 Task: Find connections with filter location Al Jīzah with filter topic #digitalnomadwith filter profile language French with filter current company Rotork with filter school Himachal Pradesh University , Shimla with filter industry Computer and Network Security with filter service category Corporate Events with filter keywords title Copywriter
Action: Mouse moved to (495, 69)
Screenshot: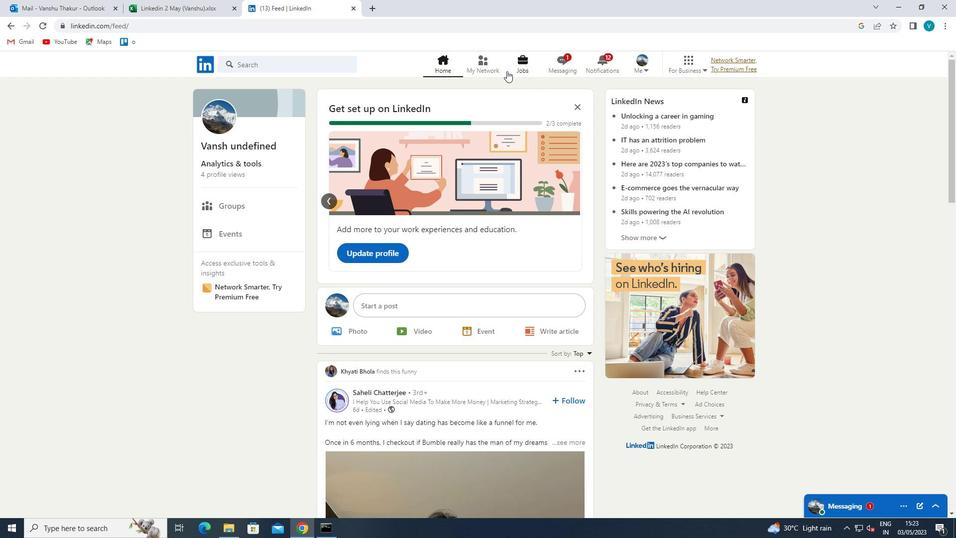 
Action: Mouse pressed left at (495, 69)
Screenshot: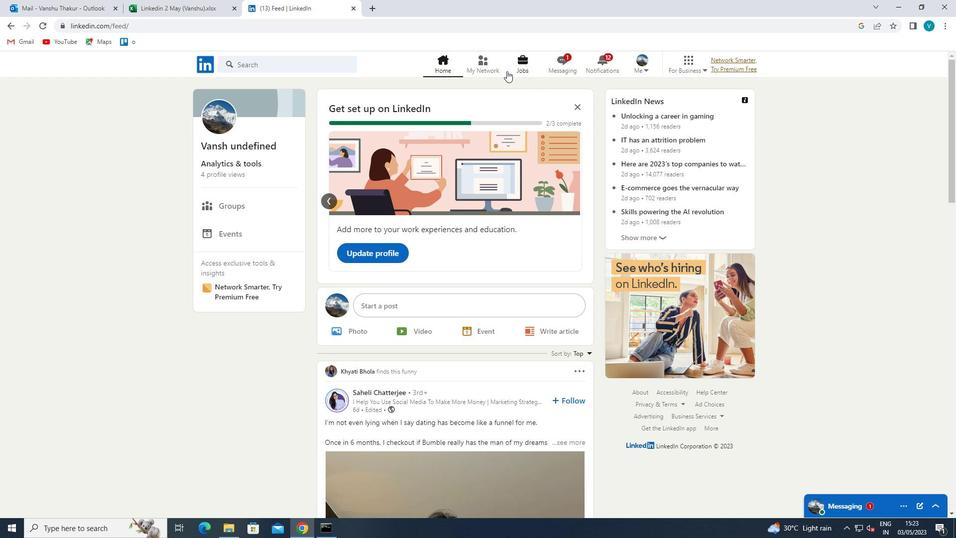 
Action: Mouse moved to (296, 125)
Screenshot: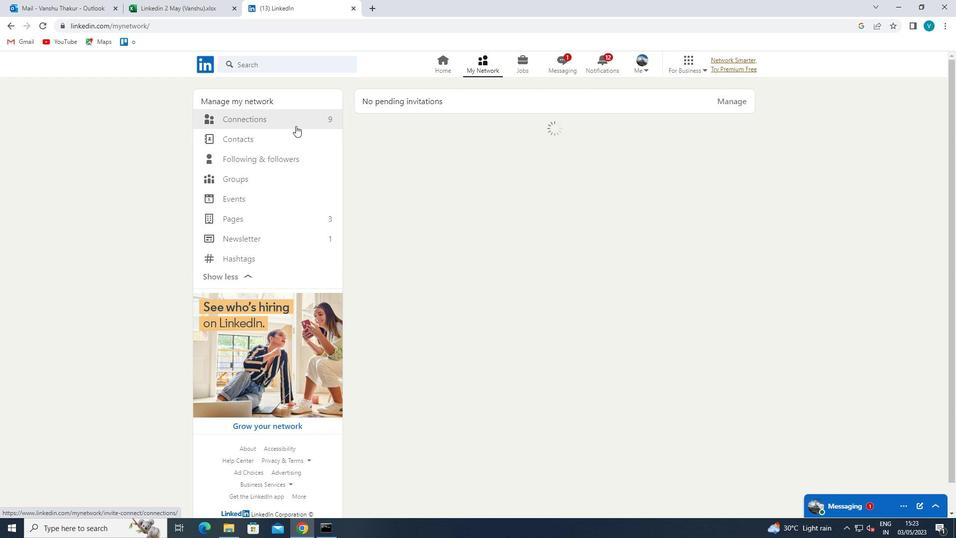 
Action: Mouse pressed left at (296, 125)
Screenshot: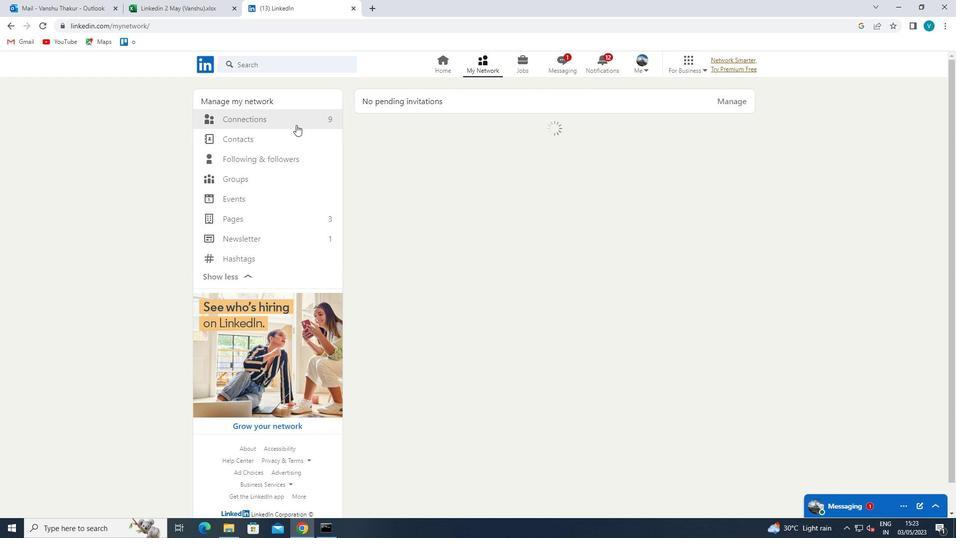 
Action: Mouse moved to (285, 119)
Screenshot: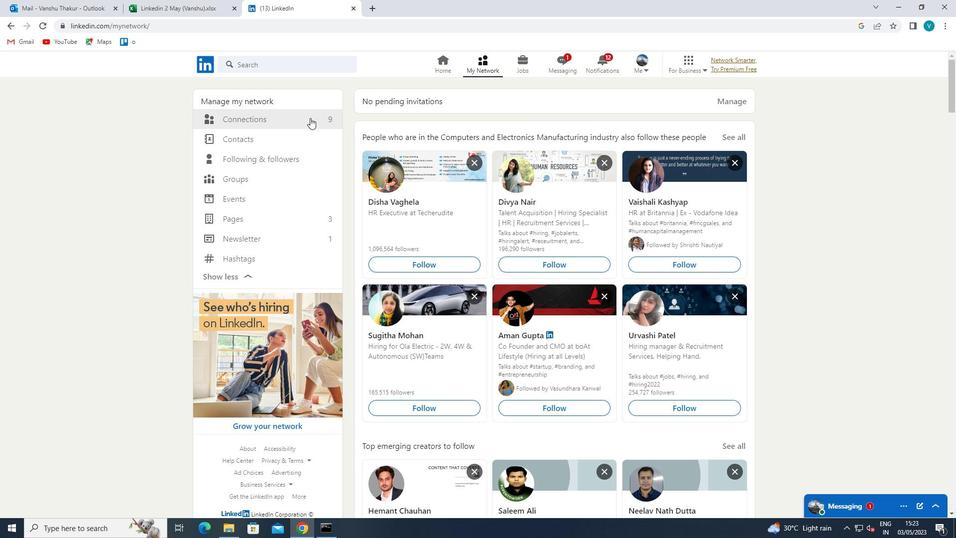 
Action: Mouse pressed left at (285, 119)
Screenshot: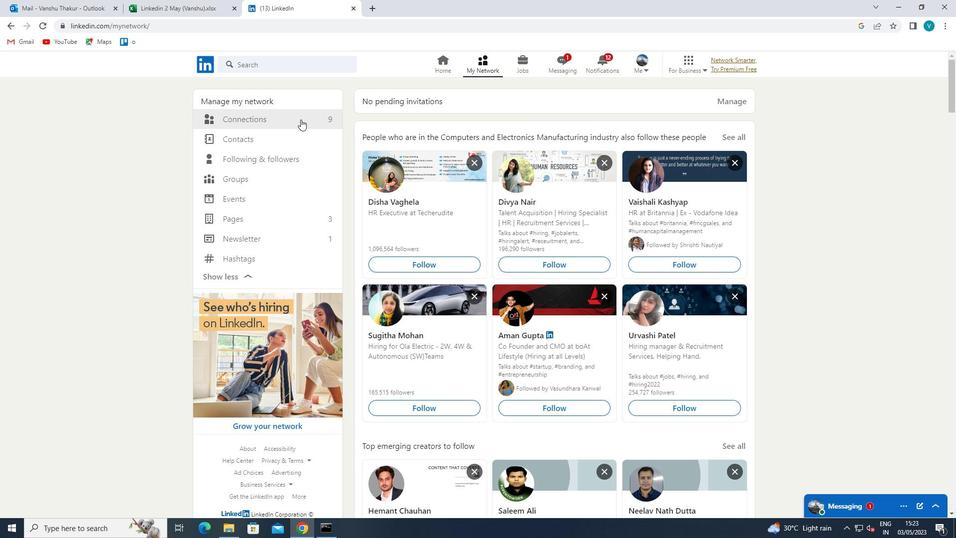 
Action: Mouse moved to (554, 126)
Screenshot: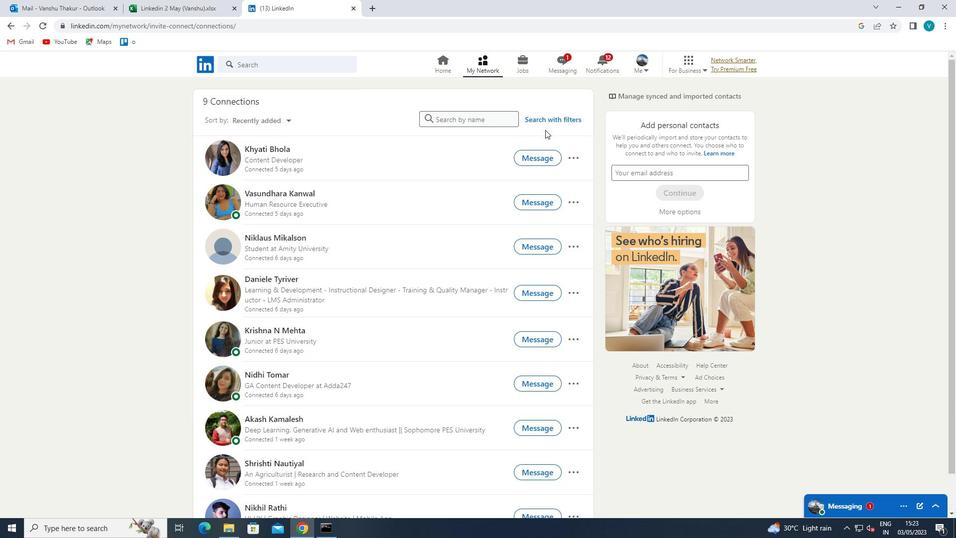 
Action: Mouse pressed left at (554, 126)
Screenshot: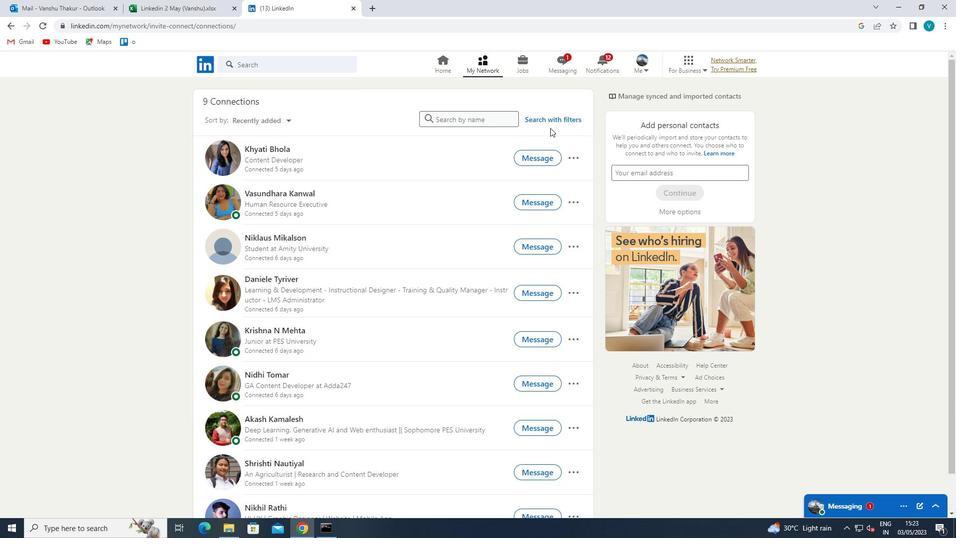 
Action: Mouse moved to (558, 124)
Screenshot: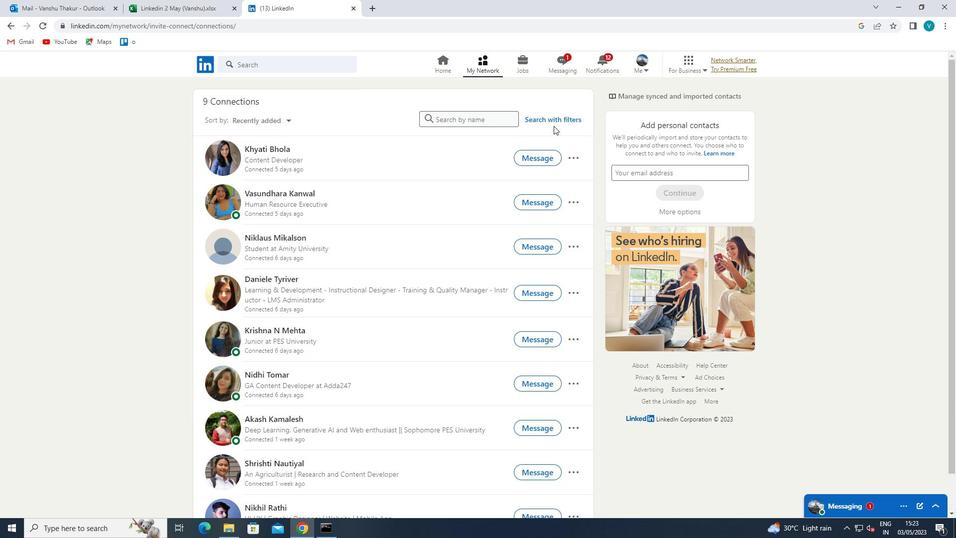 
Action: Mouse pressed left at (558, 124)
Screenshot: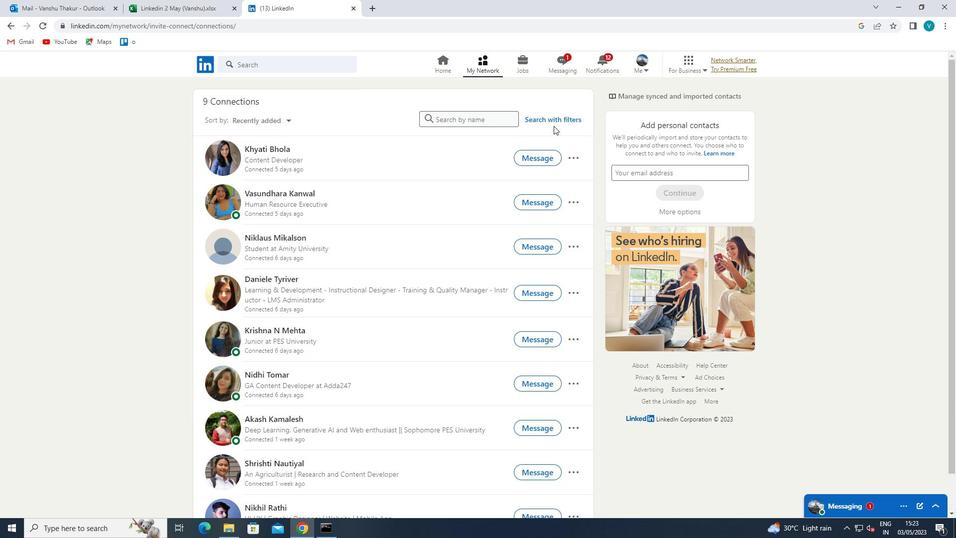 
Action: Mouse moved to (484, 96)
Screenshot: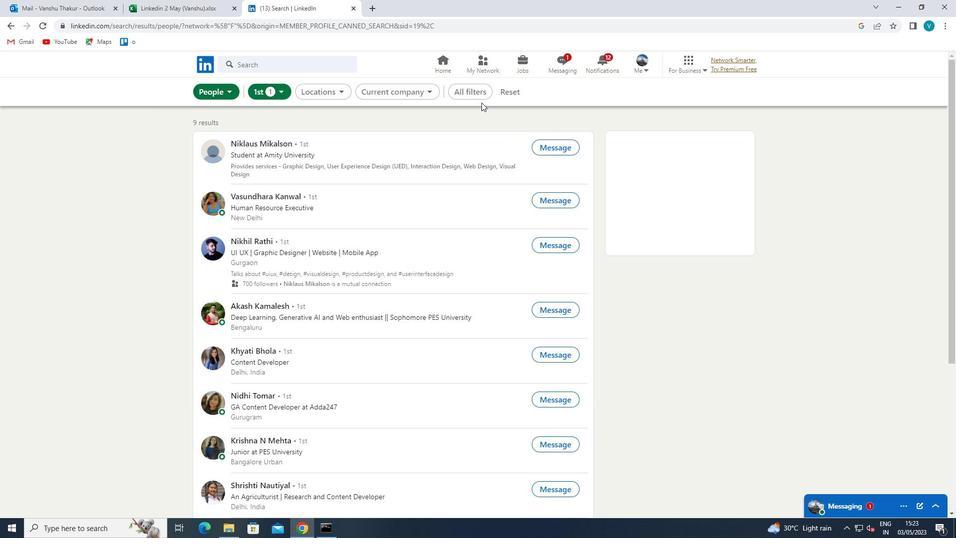 
Action: Mouse pressed left at (484, 96)
Screenshot: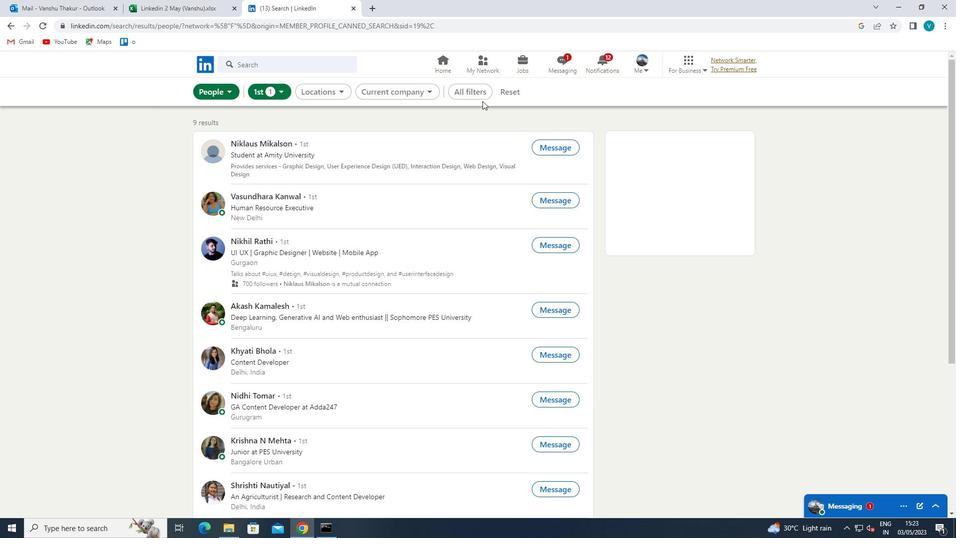 
Action: Mouse moved to (481, 95)
Screenshot: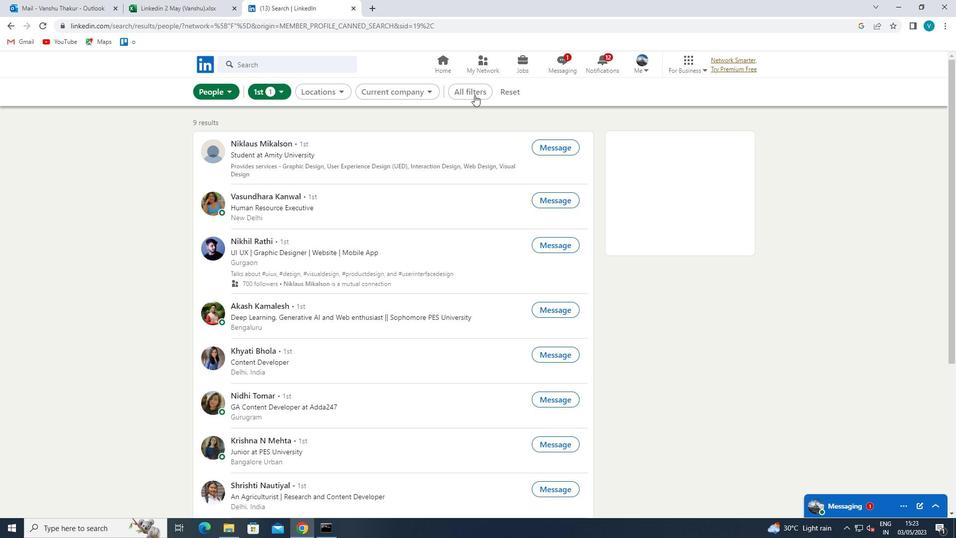
Action: Mouse pressed left at (481, 95)
Screenshot: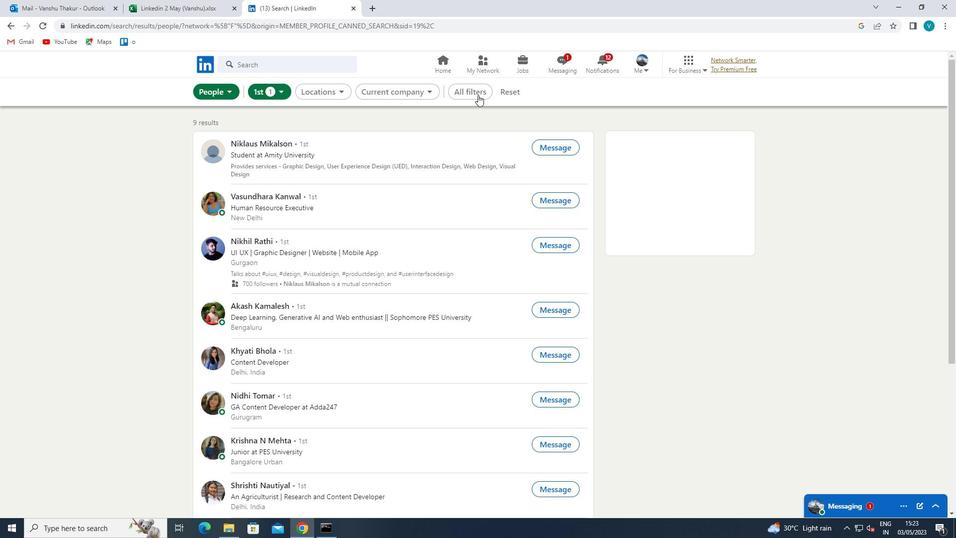
Action: Mouse moved to (484, 93)
Screenshot: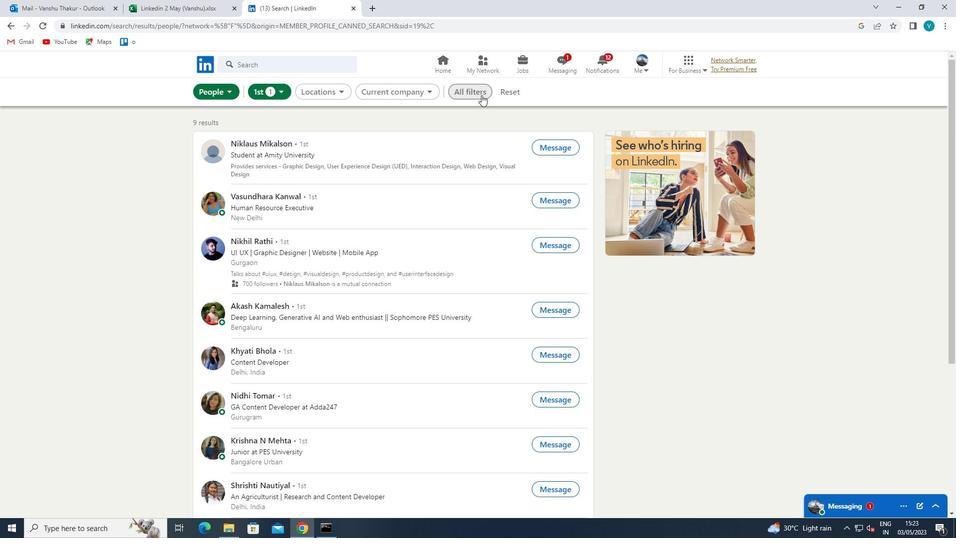 
Action: Mouse pressed left at (484, 93)
Screenshot: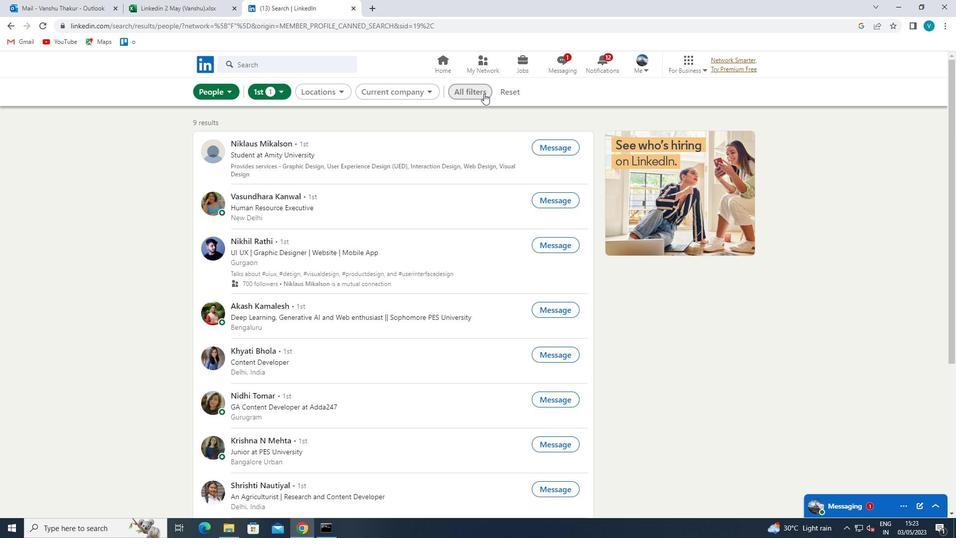 
Action: Mouse moved to (810, 229)
Screenshot: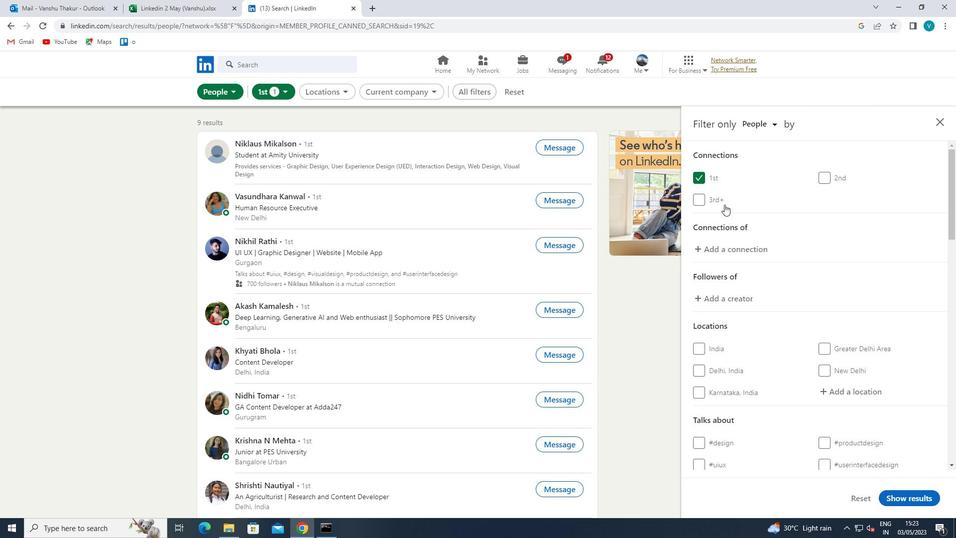 
Action: Mouse scrolled (810, 229) with delta (0, 0)
Screenshot: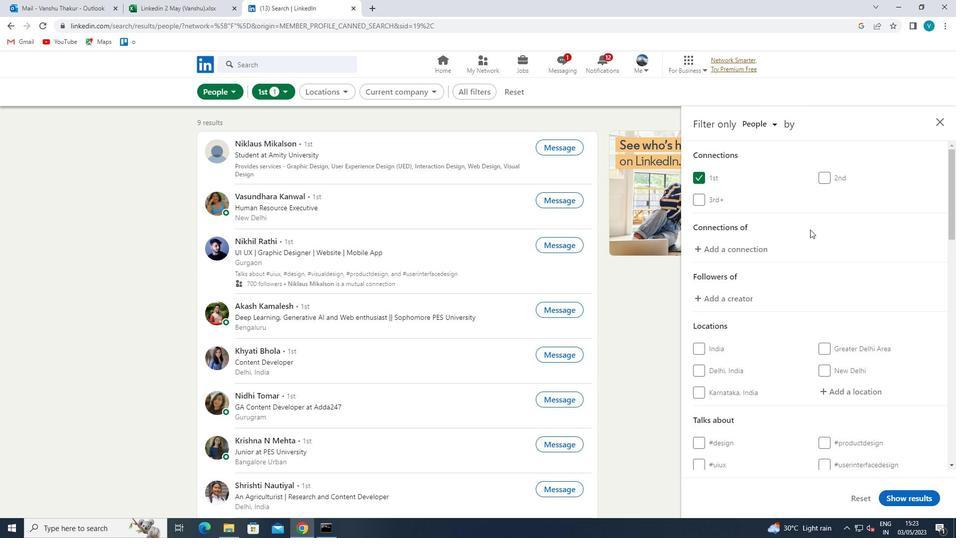 
Action: Mouse moved to (865, 343)
Screenshot: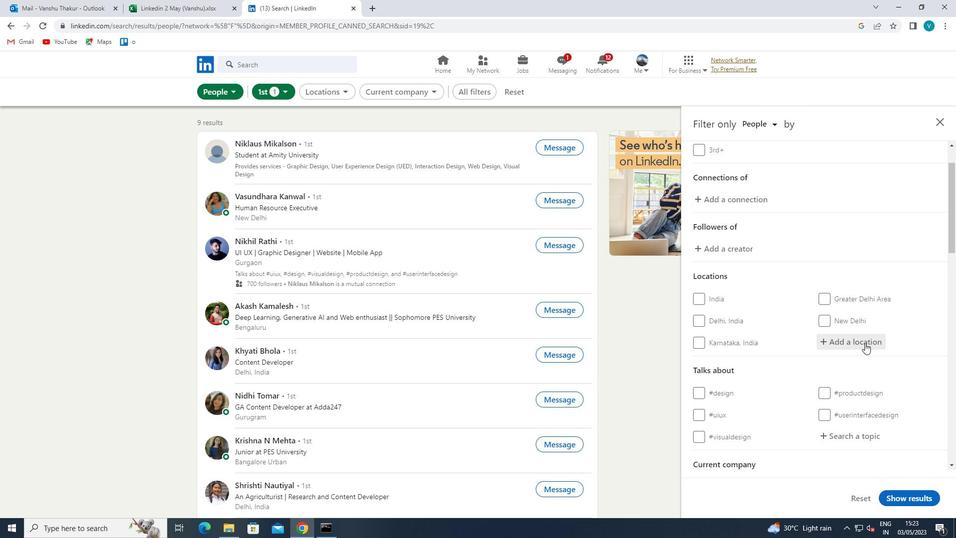 
Action: Mouse pressed left at (865, 343)
Screenshot: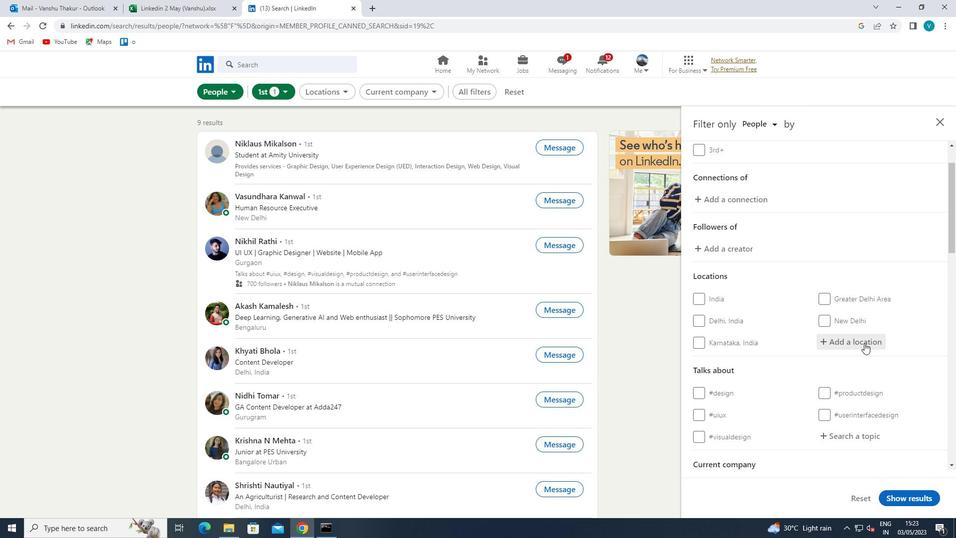 
Action: Mouse moved to (661, 465)
Screenshot: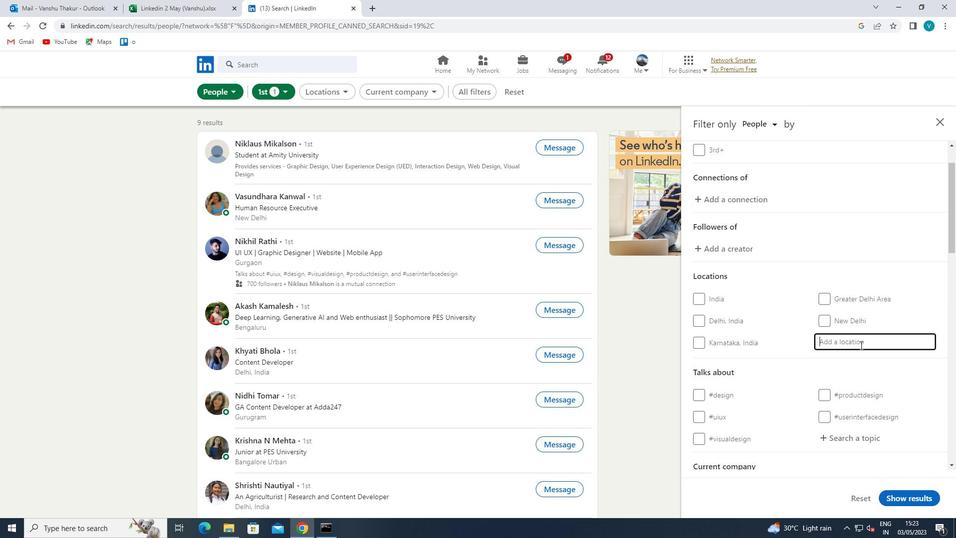
Action: Key pressed <Key.shift>AL<Key.space><Key.shift>JIZAH
Screenshot: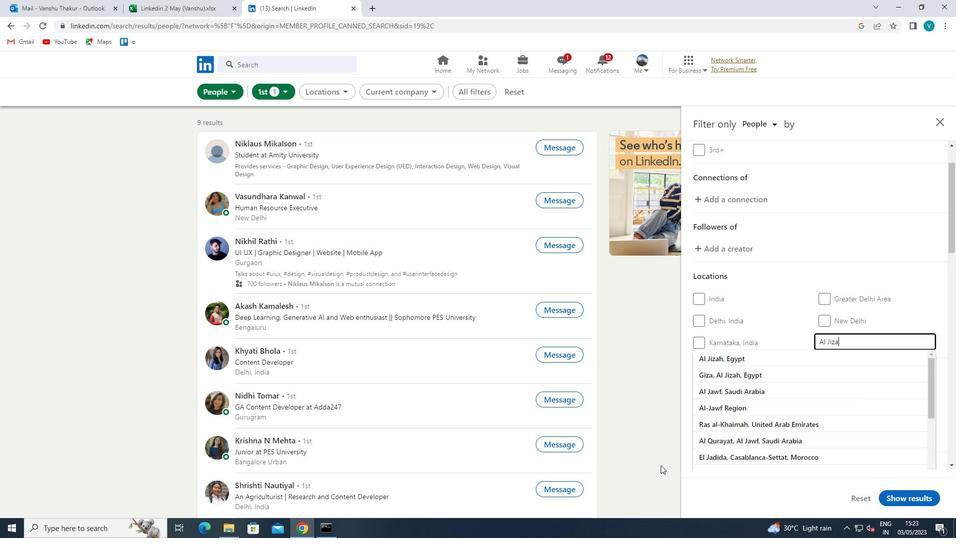 
Action: Mouse moved to (768, 357)
Screenshot: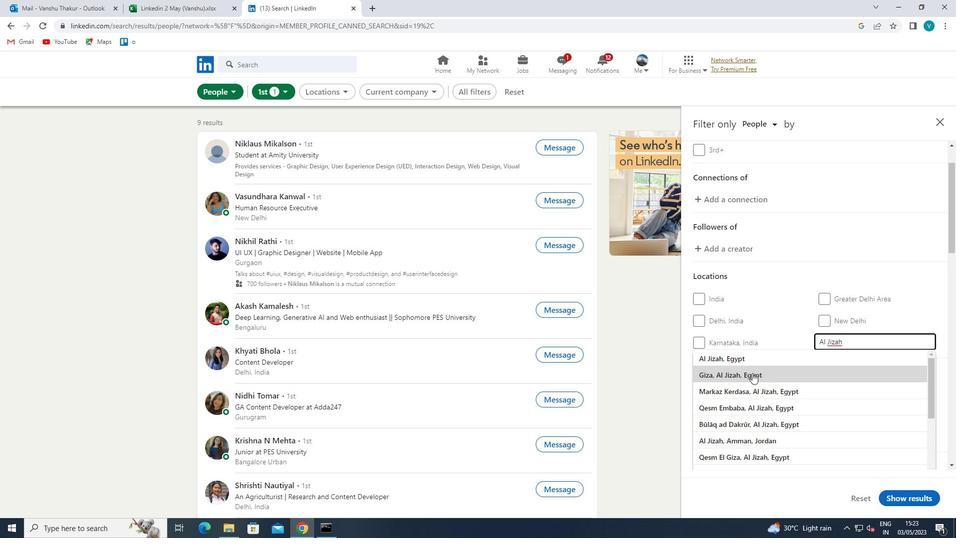 
Action: Mouse pressed left at (768, 357)
Screenshot: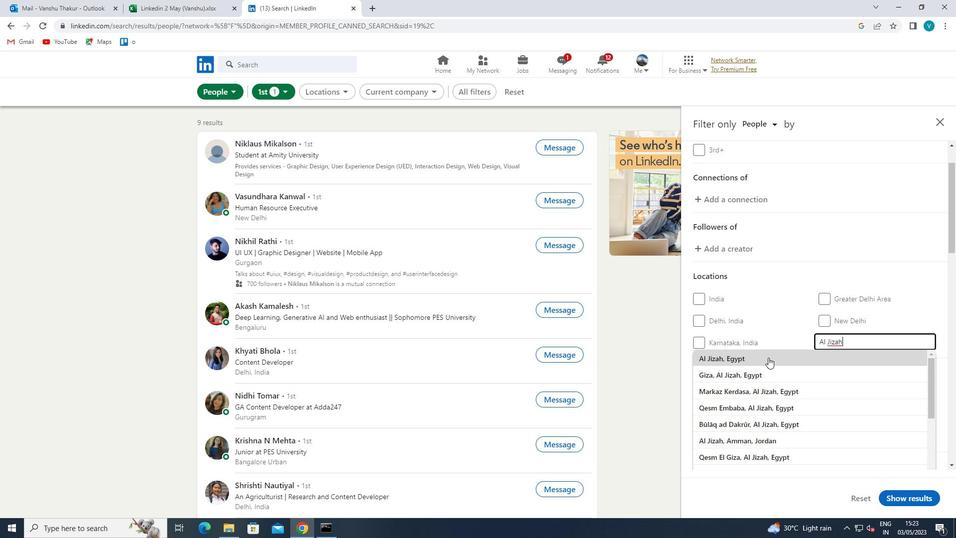 
Action: Mouse moved to (821, 354)
Screenshot: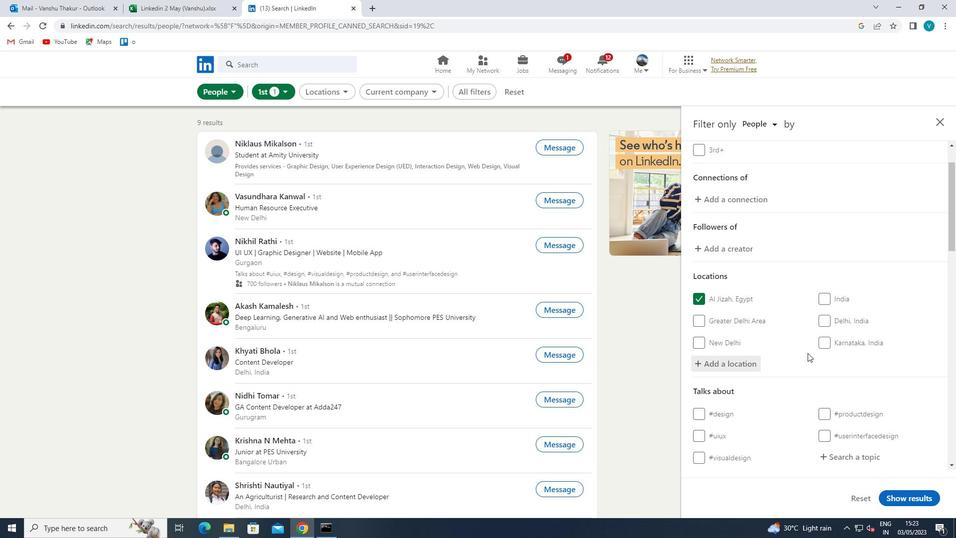 
Action: Mouse scrolled (821, 354) with delta (0, 0)
Screenshot: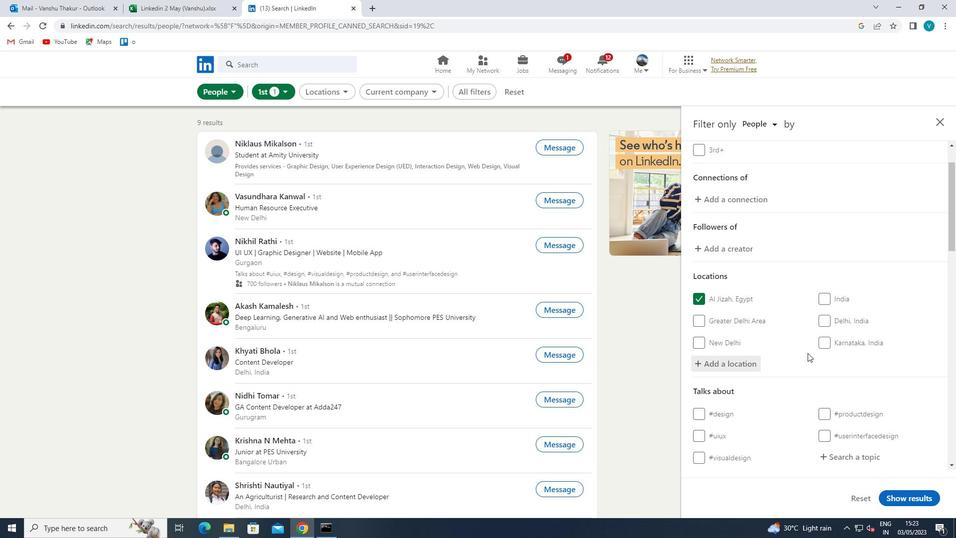 
Action: Mouse moved to (821, 355)
Screenshot: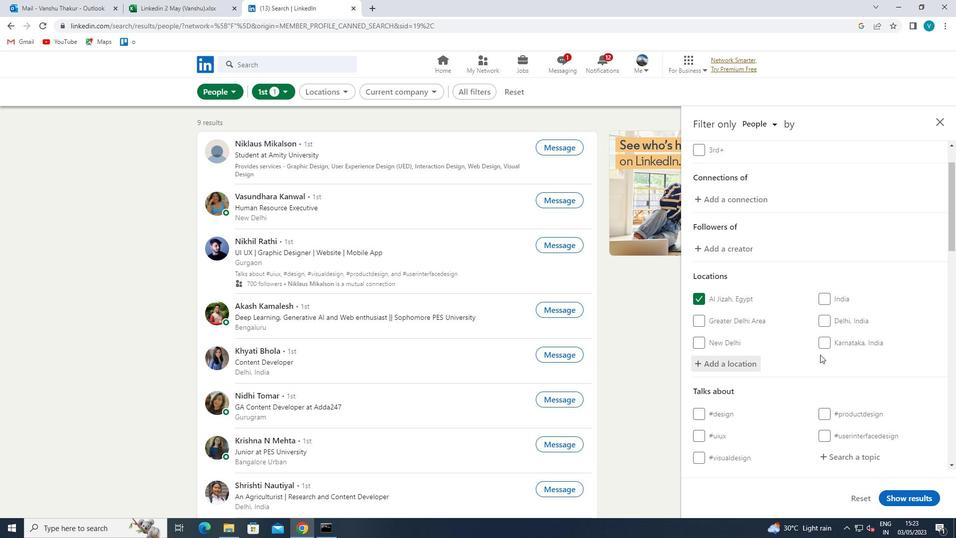 
Action: Mouse scrolled (821, 355) with delta (0, 0)
Screenshot: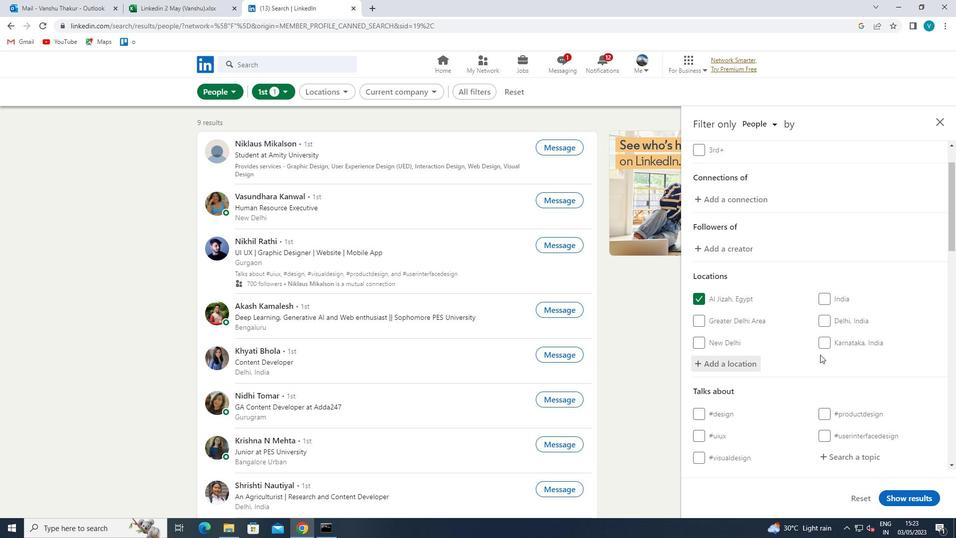 
Action: Mouse scrolled (821, 355) with delta (0, 0)
Screenshot: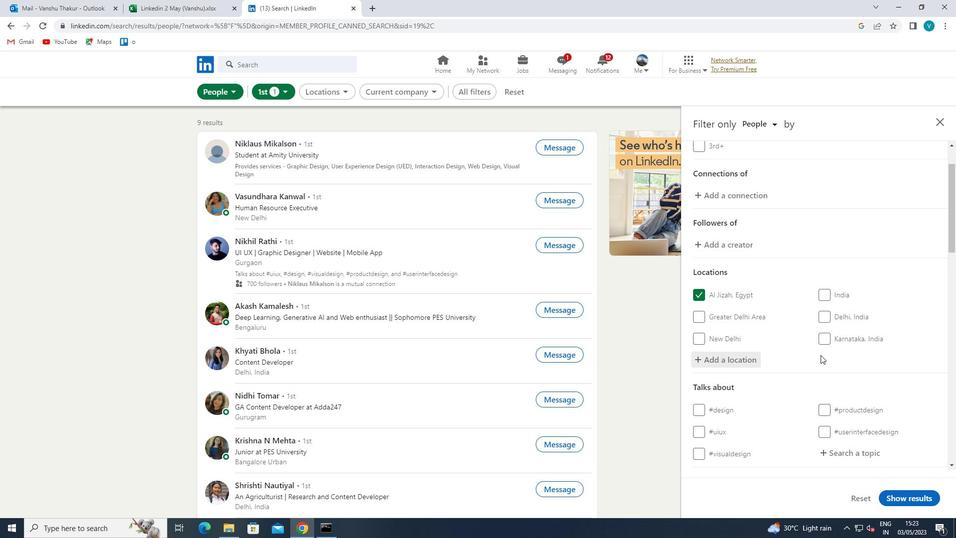 
Action: Mouse moved to (876, 310)
Screenshot: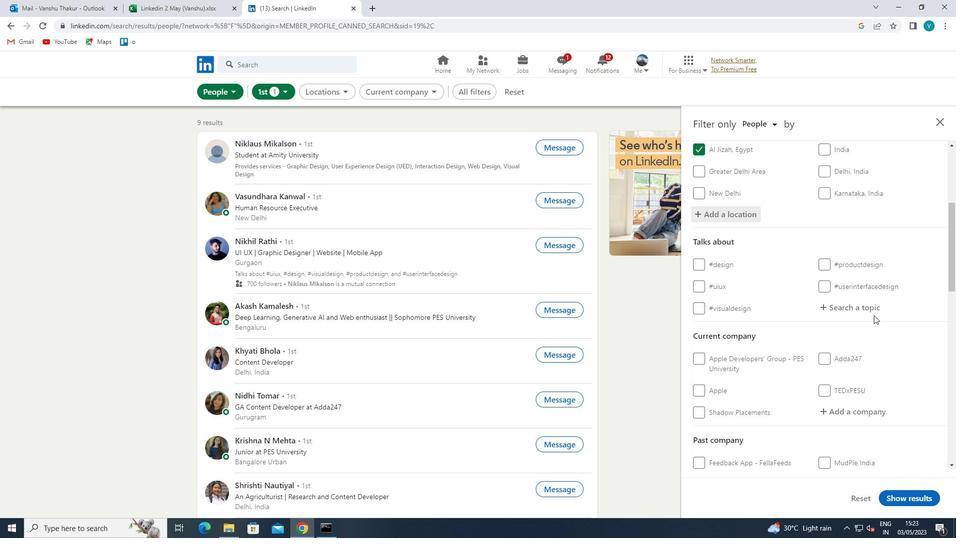 
Action: Mouse pressed left at (876, 310)
Screenshot: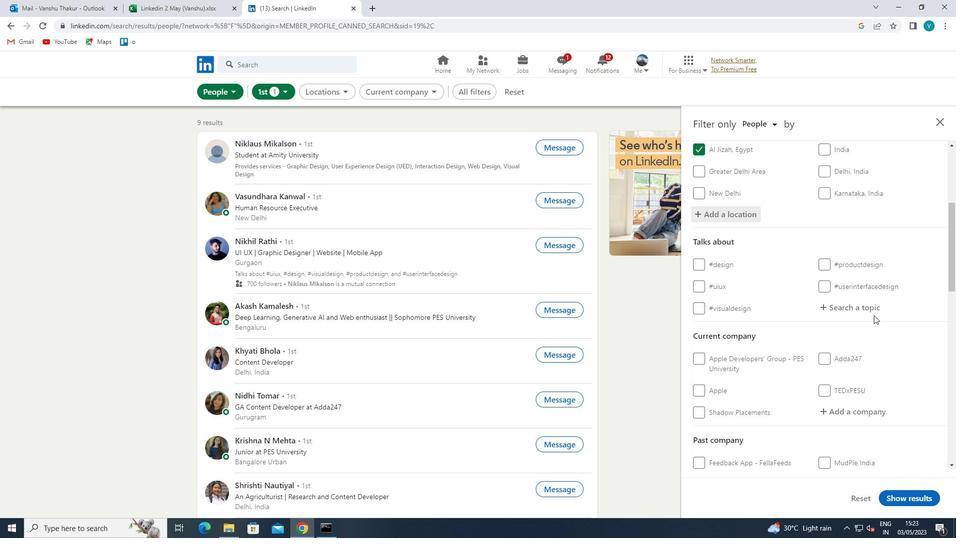 
Action: Mouse moved to (729, 392)
Screenshot: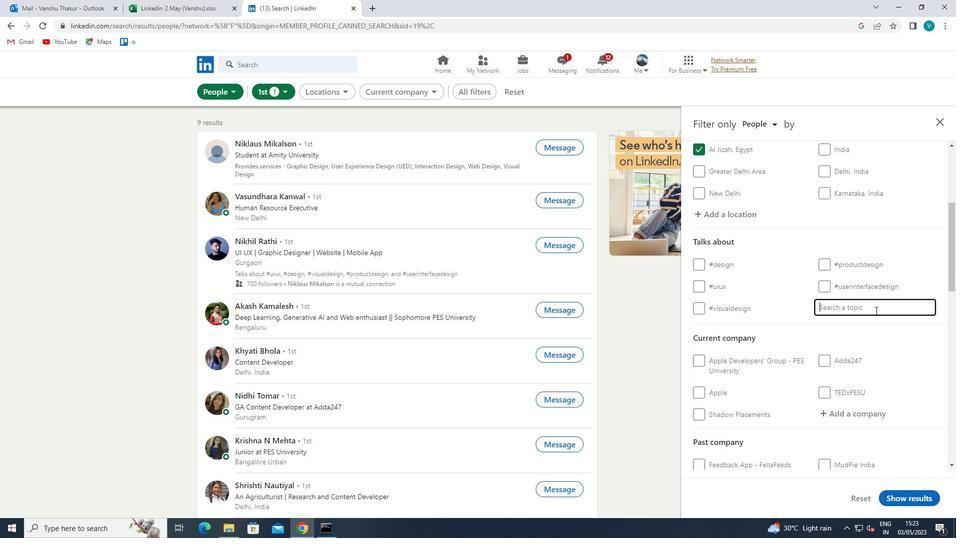
Action: Key pressed DIGITALNOAD
Screenshot: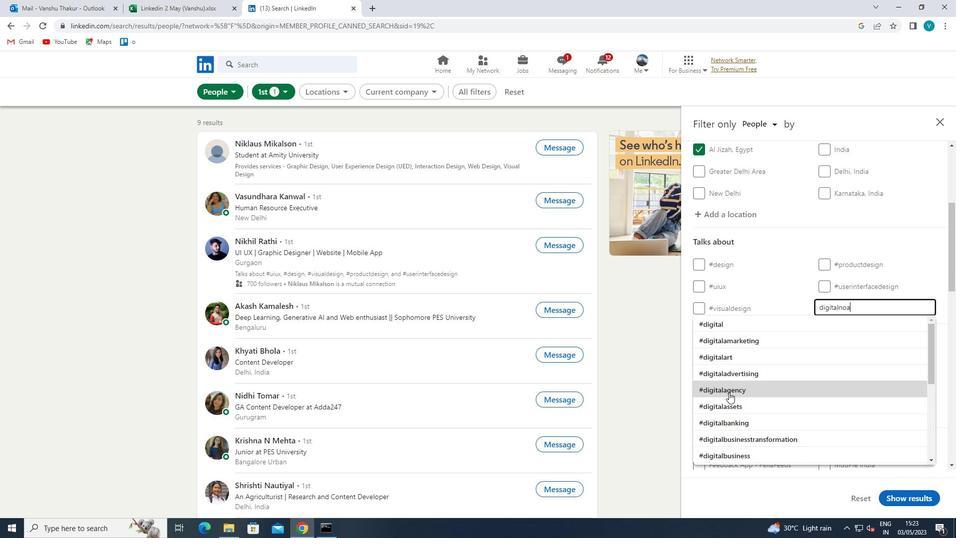 
Action: Mouse moved to (847, 308)
Screenshot: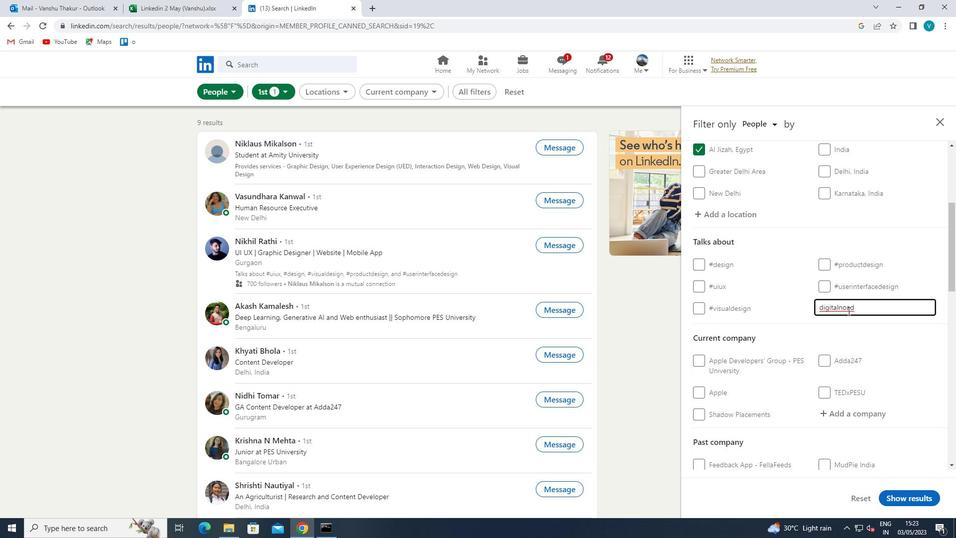 
Action: Mouse pressed left at (847, 308)
Screenshot: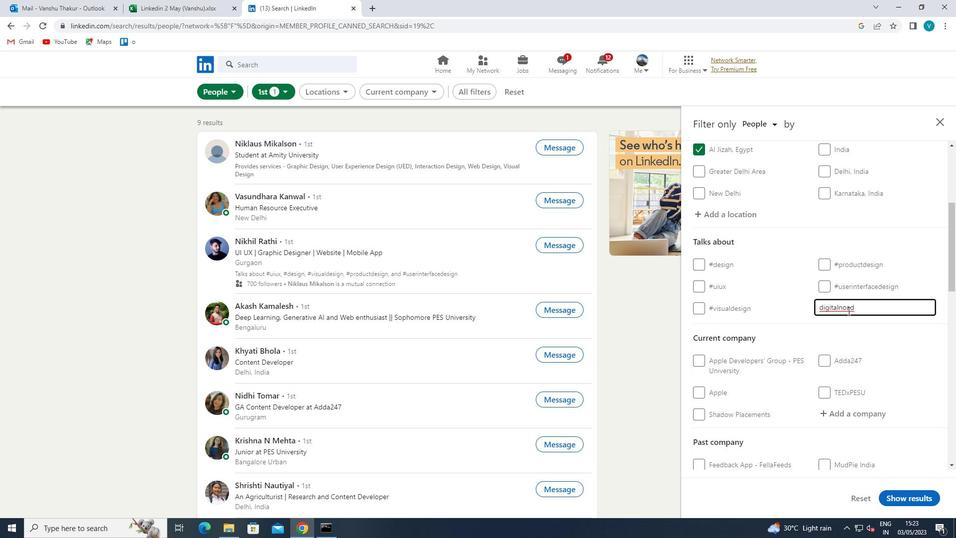 
Action: Mouse moved to (846, 316)
Screenshot: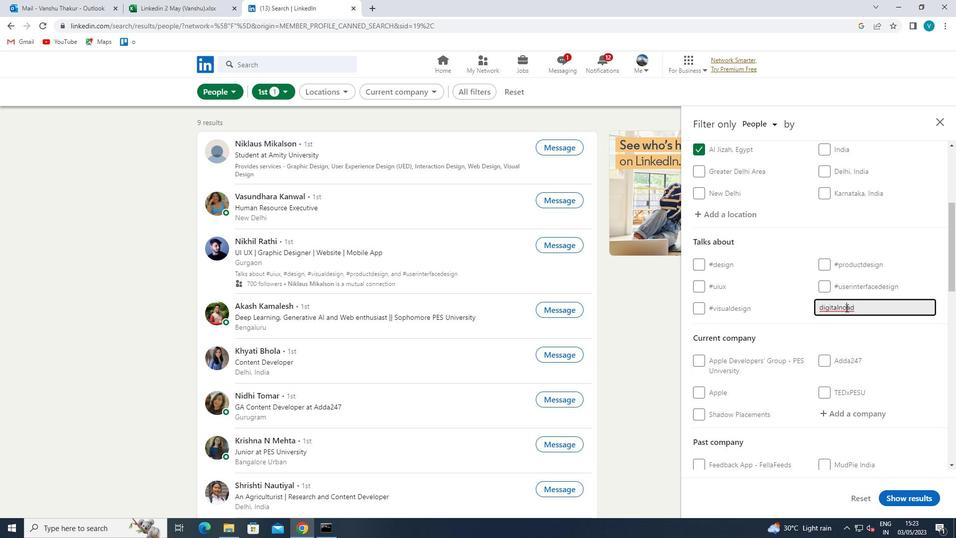 
Action: Key pressed M
Screenshot: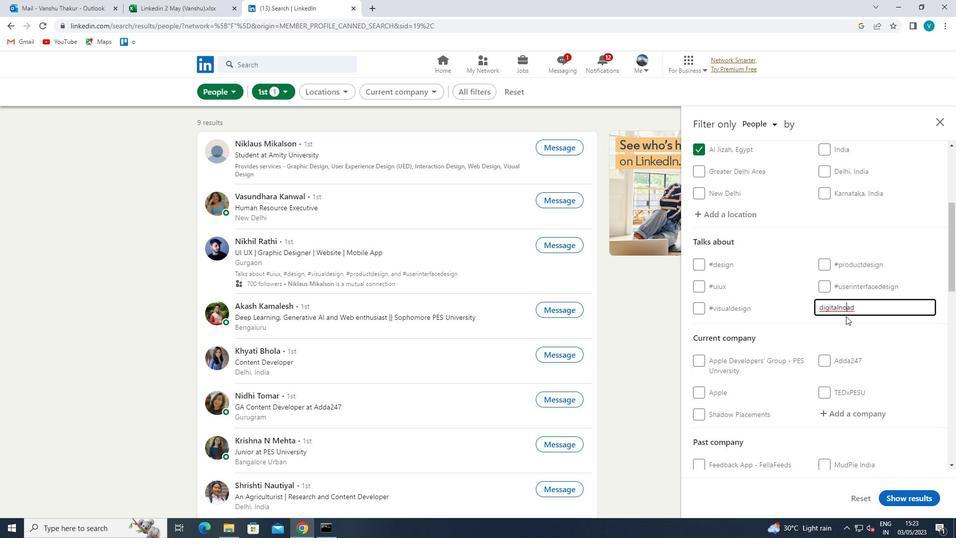 
Action: Mouse moved to (843, 317)
Screenshot: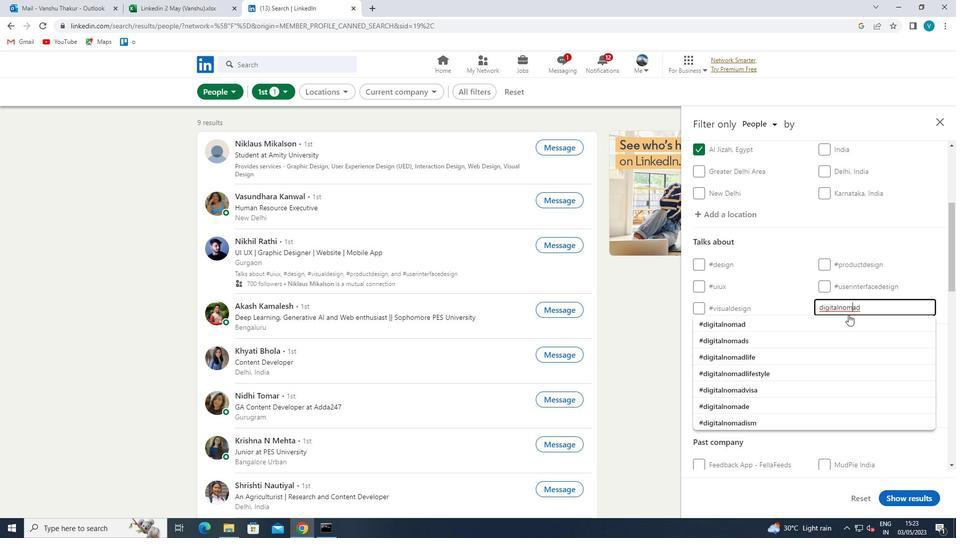 
Action: Mouse pressed left at (843, 317)
Screenshot: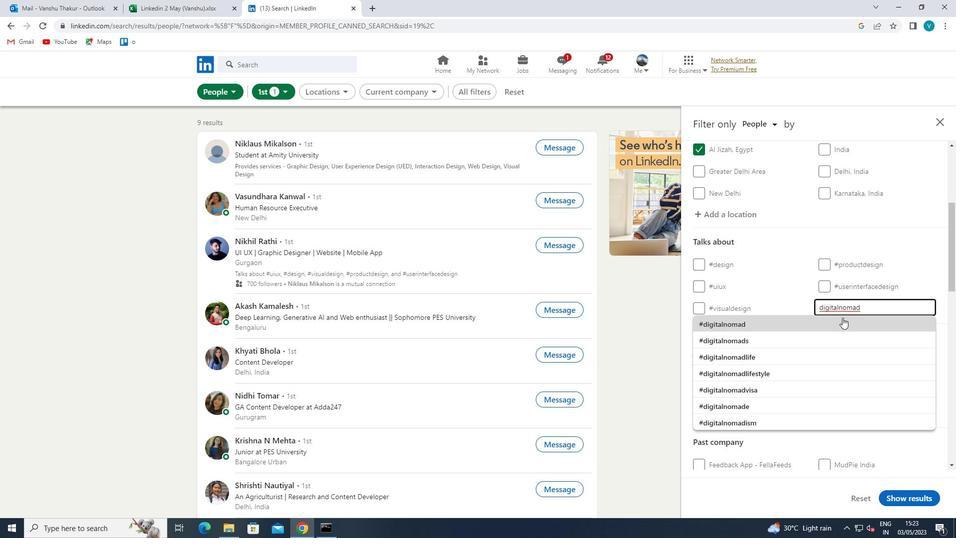 
Action: Mouse scrolled (843, 317) with delta (0, 0)
Screenshot: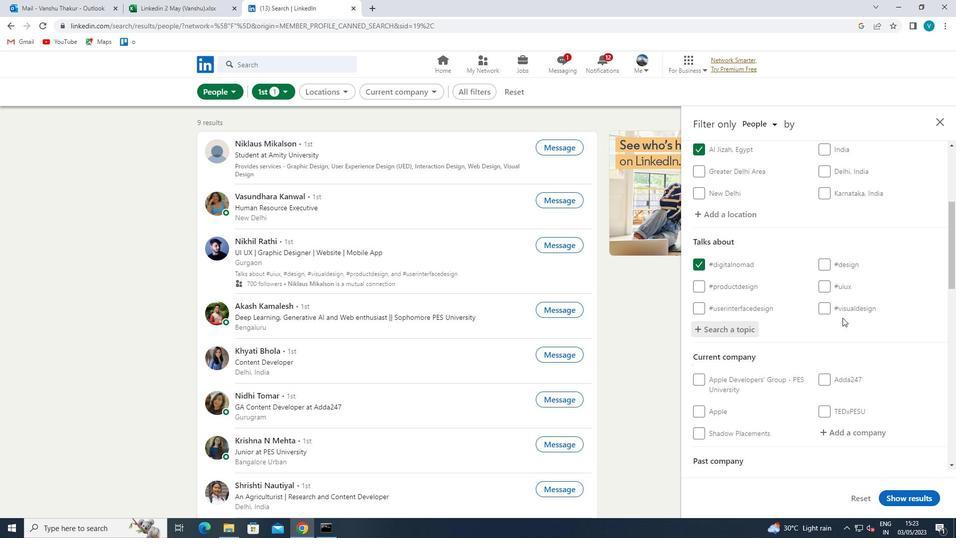
Action: Mouse scrolled (843, 317) with delta (0, 0)
Screenshot: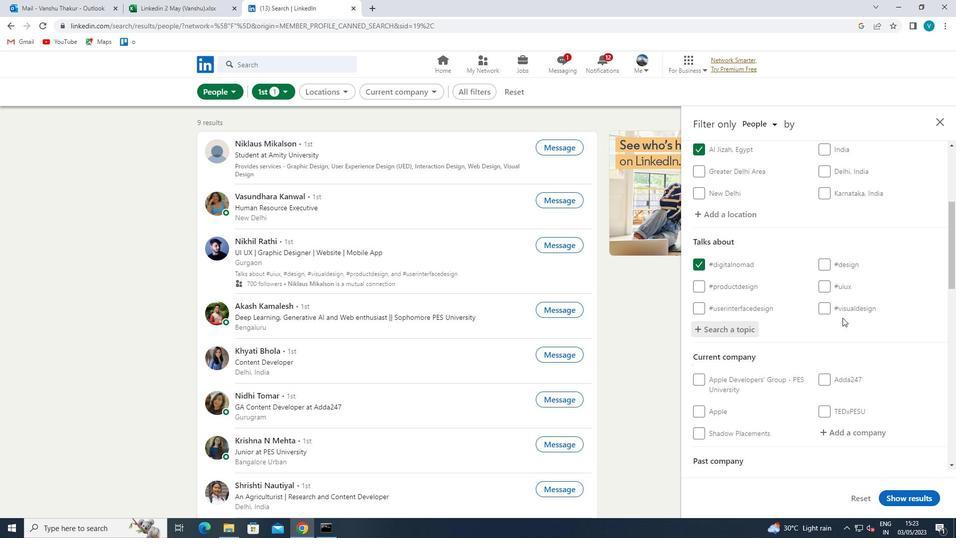 
Action: Mouse scrolled (843, 317) with delta (0, 0)
Screenshot: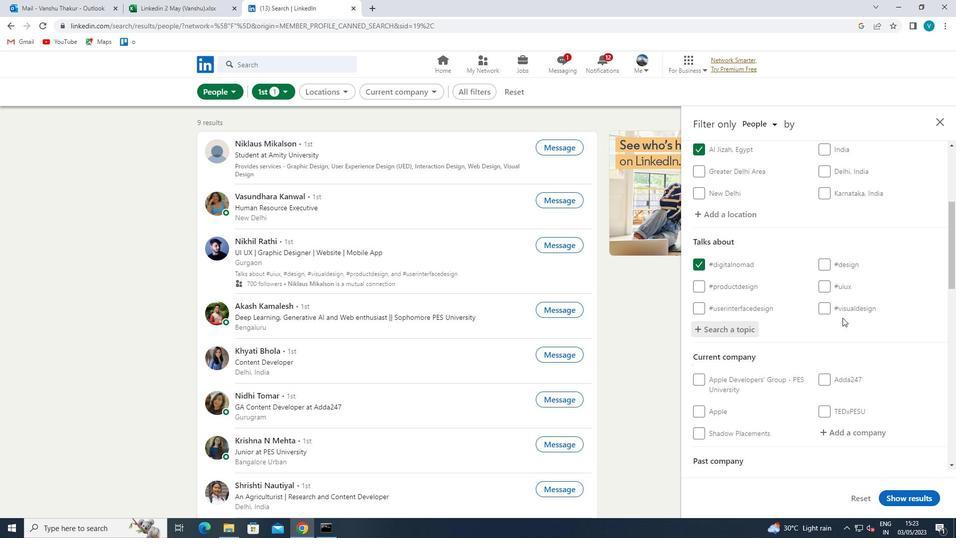 
Action: Mouse scrolled (843, 317) with delta (0, 0)
Screenshot: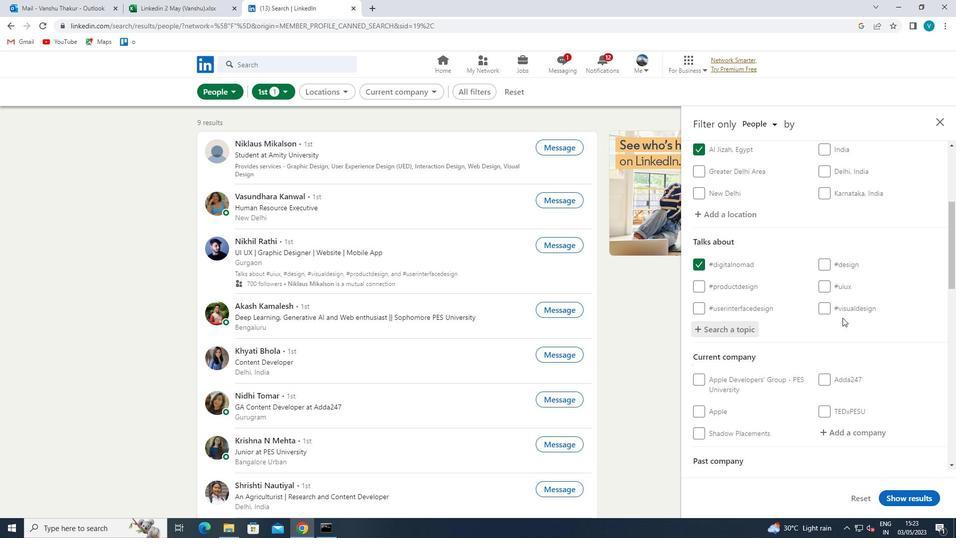 
Action: Mouse scrolled (843, 318) with delta (0, 0)
Screenshot: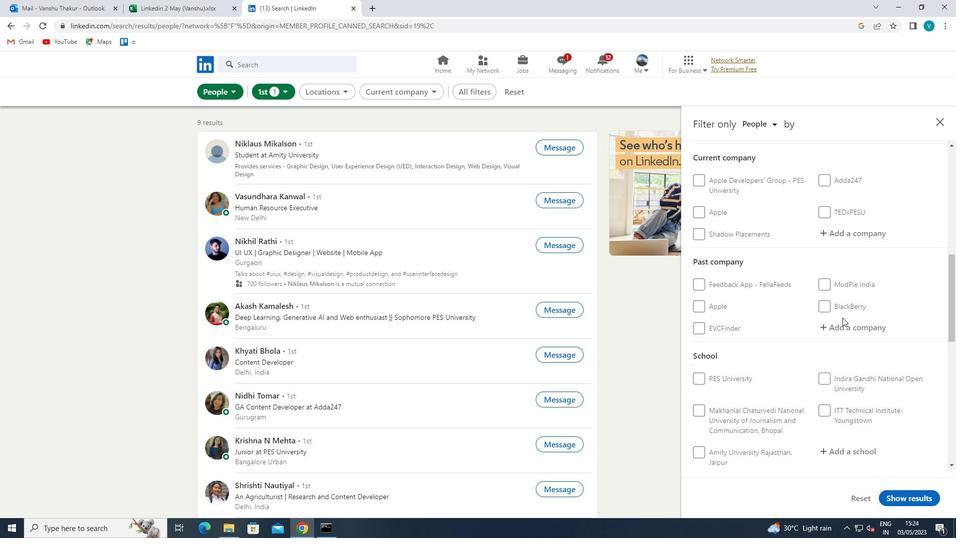 
Action: Mouse scrolled (843, 318) with delta (0, 0)
Screenshot: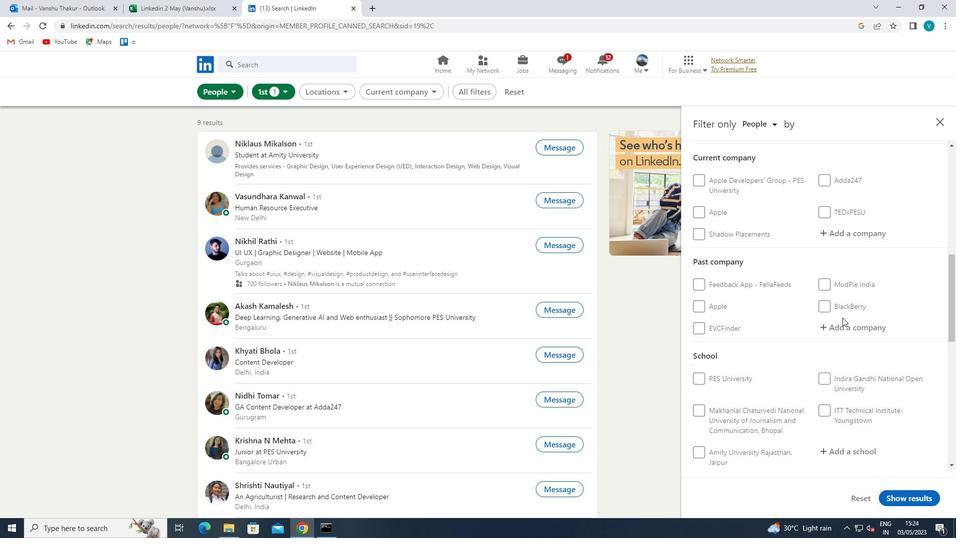 
Action: Mouse moved to (850, 328)
Screenshot: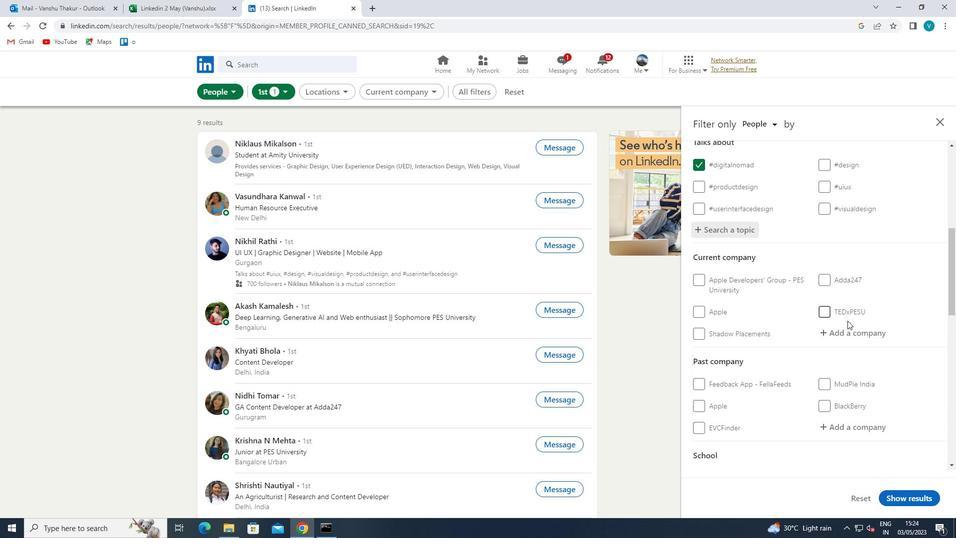 
Action: Mouse pressed left at (850, 328)
Screenshot: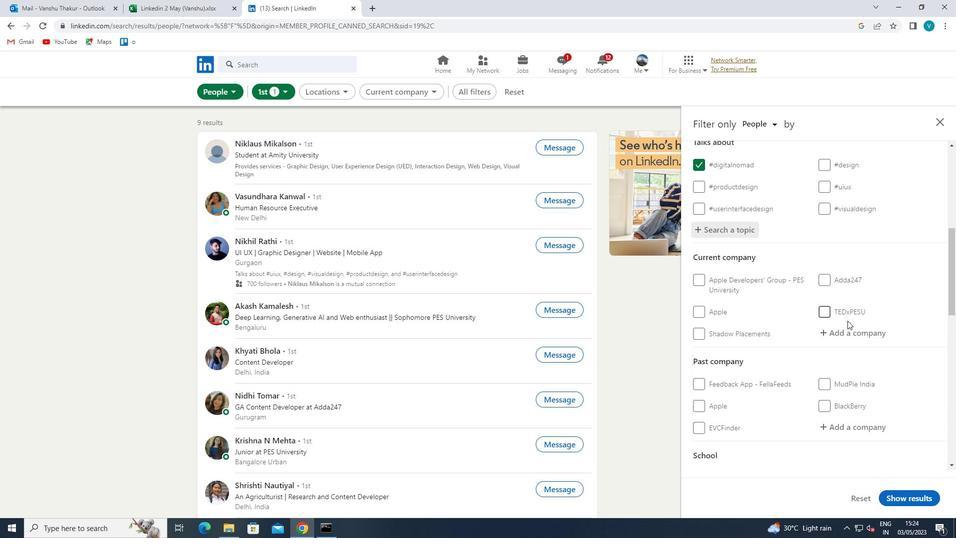 
Action: Key pressed <Key.shift>ROTORK
Screenshot: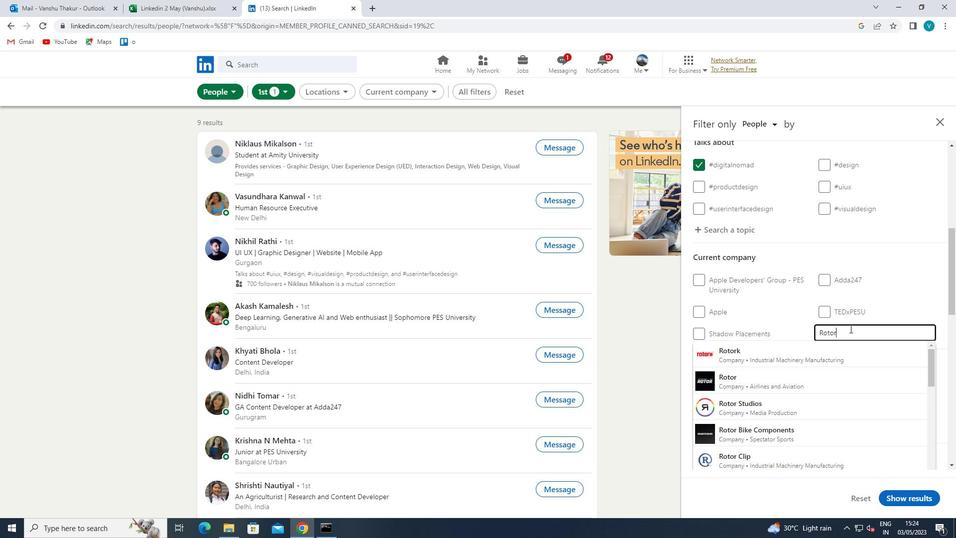 
Action: Mouse moved to (821, 346)
Screenshot: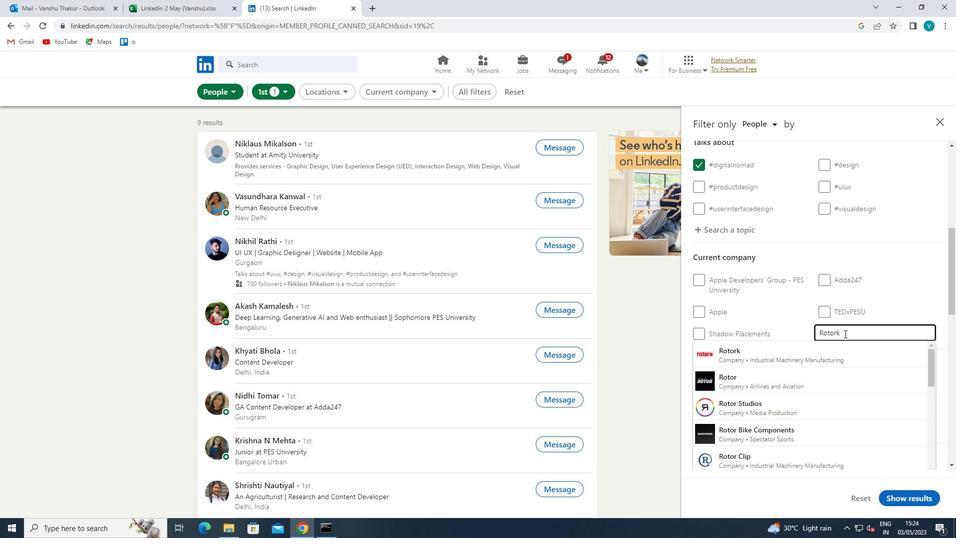 
Action: Mouse pressed left at (821, 346)
Screenshot: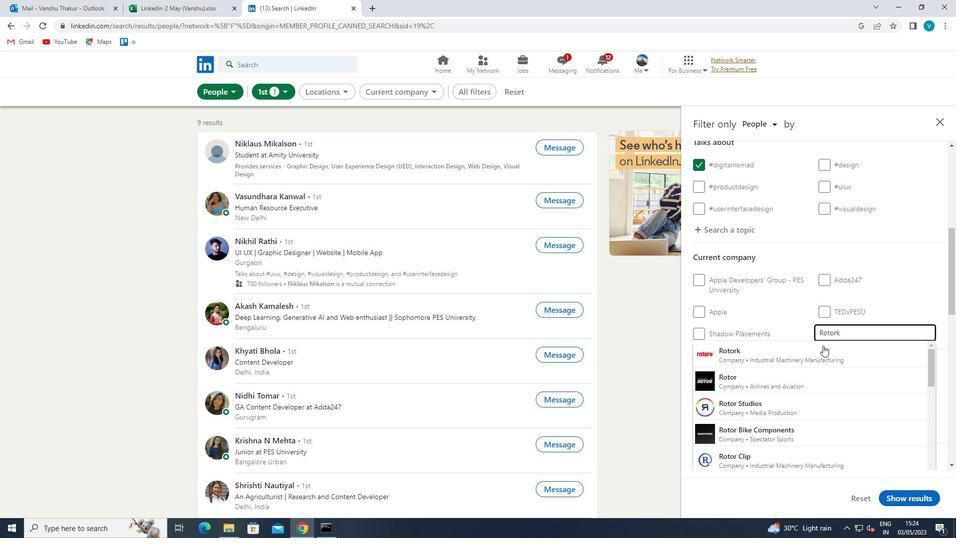 
Action: Mouse moved to (824, 344)
Screenshot: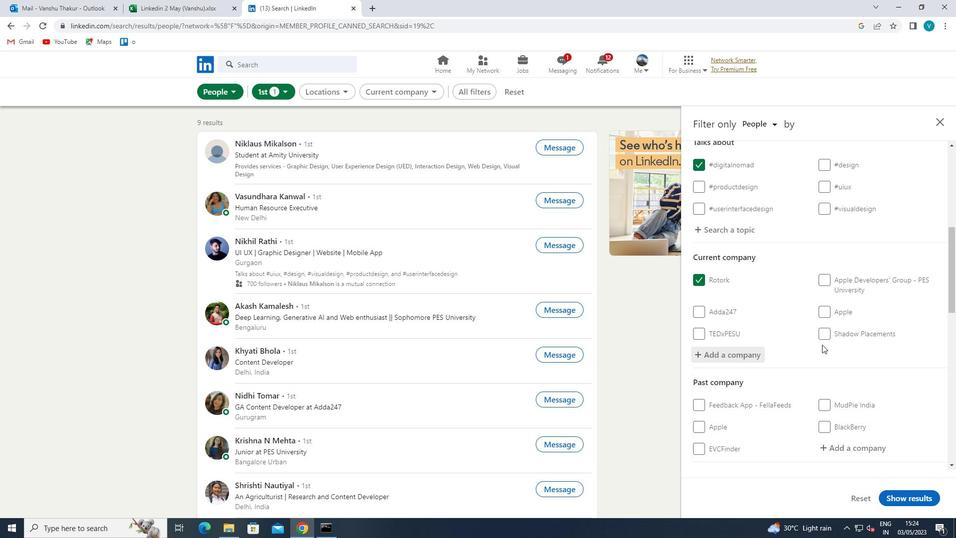 
Action: Mouse scrolled (824, 343) with delta (0, 0)
Screenshot: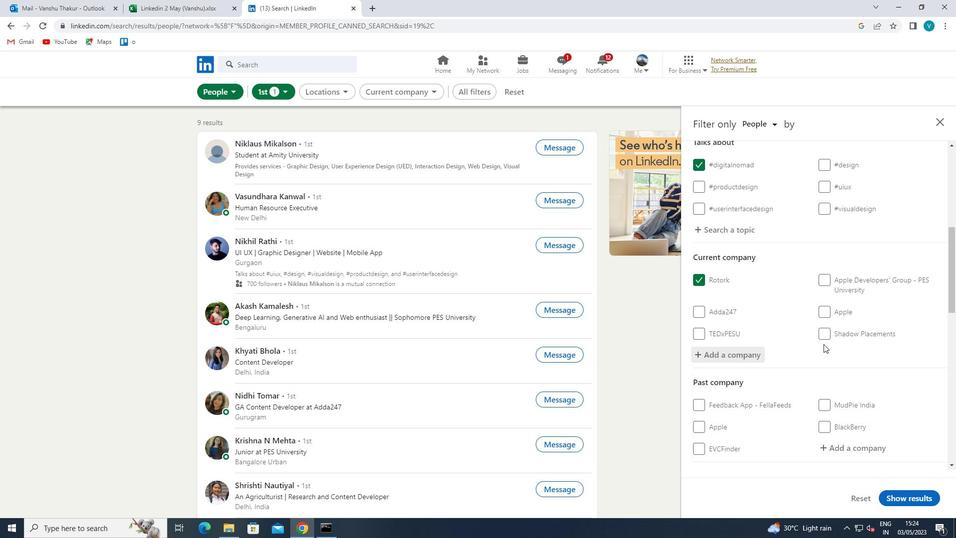 
Action: Mouse scrolled (824, 343) with delta (0, 0)
Screenshot: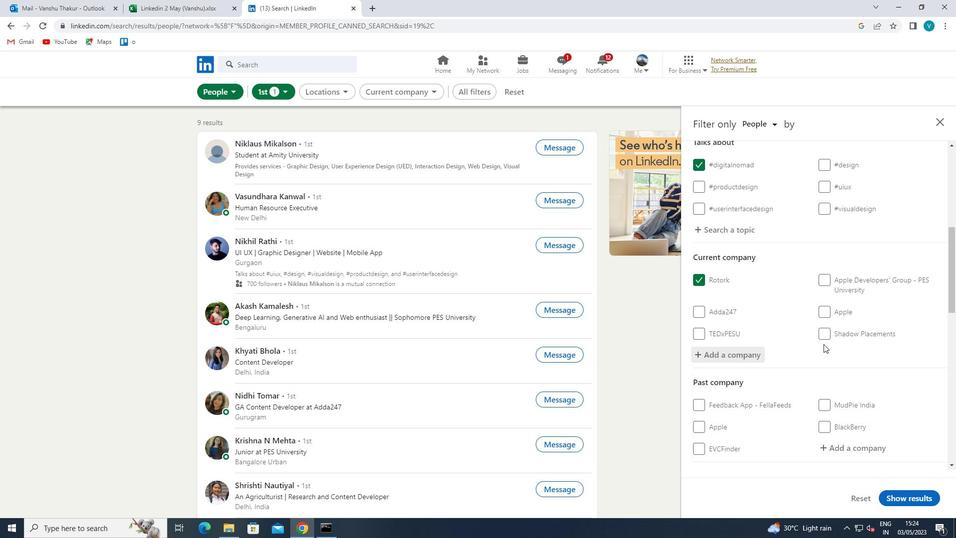 
Action: Mouse scrolled (824, 343) with delta (0, 0)
Screenshot: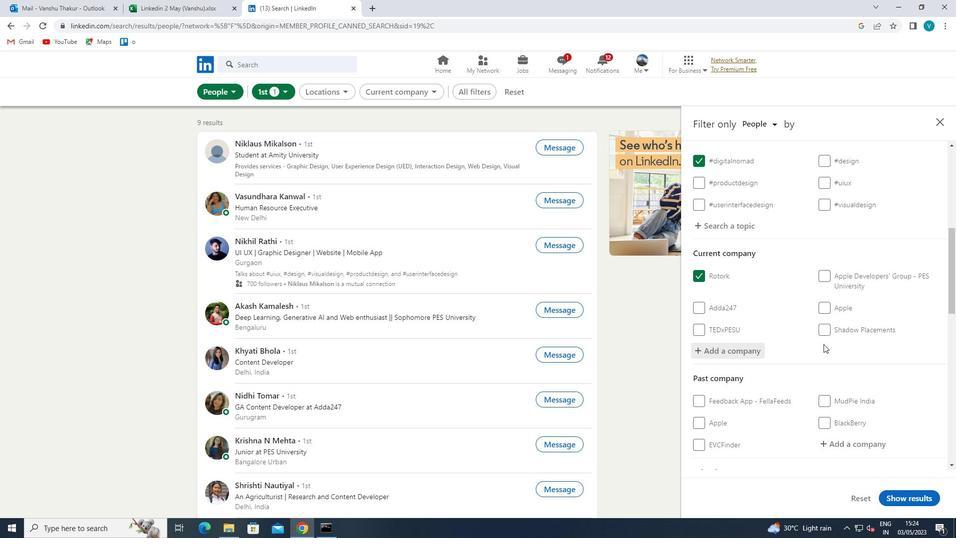 
Action: Mouse scrolled (824, 343) with delta (0, 0)
Screenshot: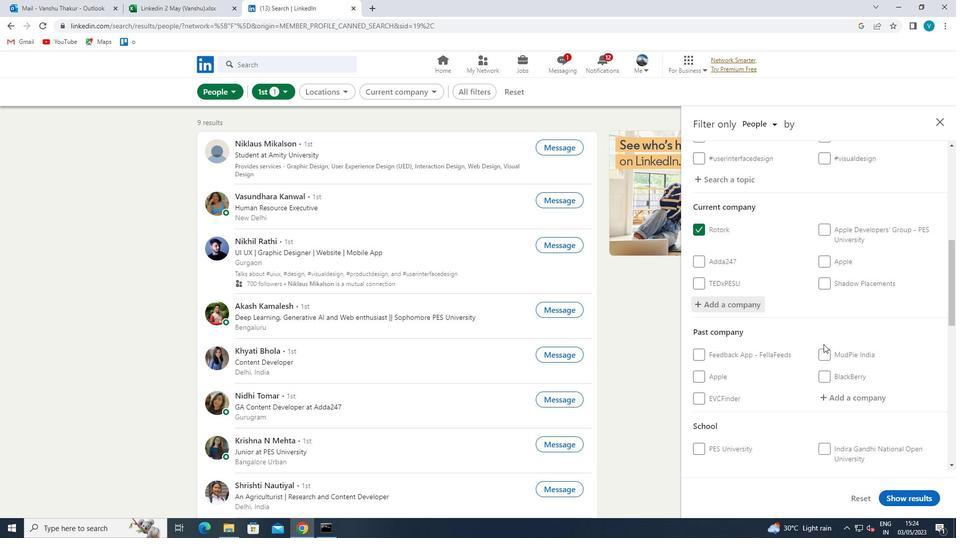 
Action: Mouse scrolled (824, 343) with delta (0, 0)
Screenshot: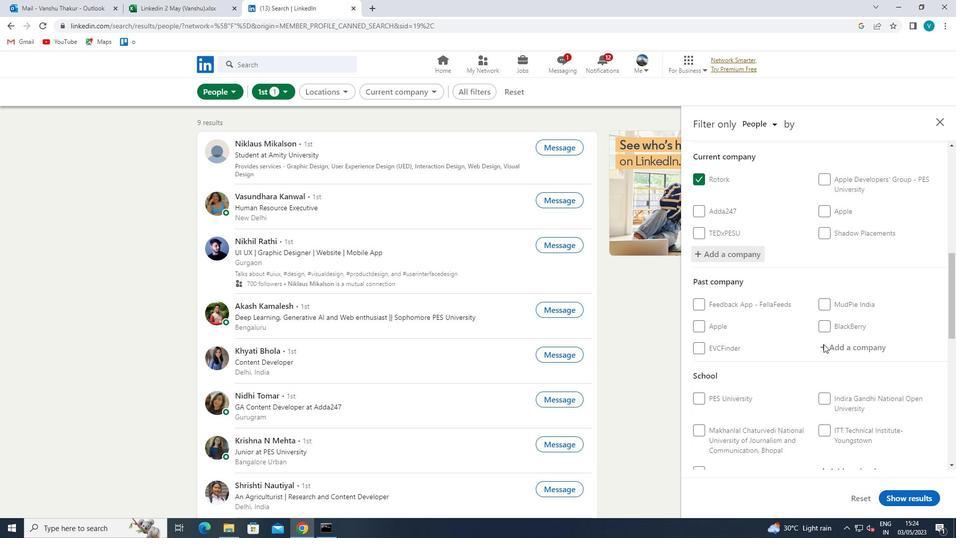 
Action: Mouse moved to (861, 324)
Screenshot: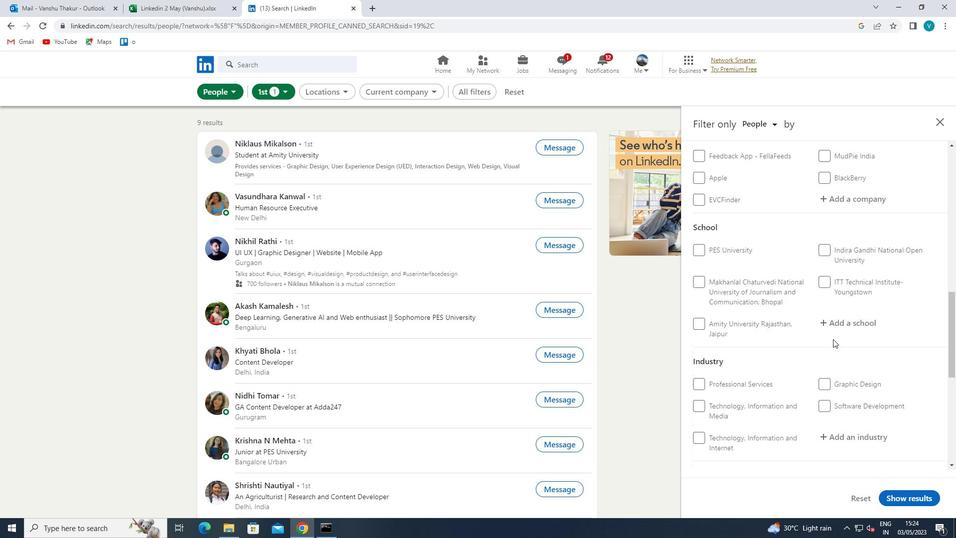 
Action: Mouse pressed left at (861, 324)
Screenshot: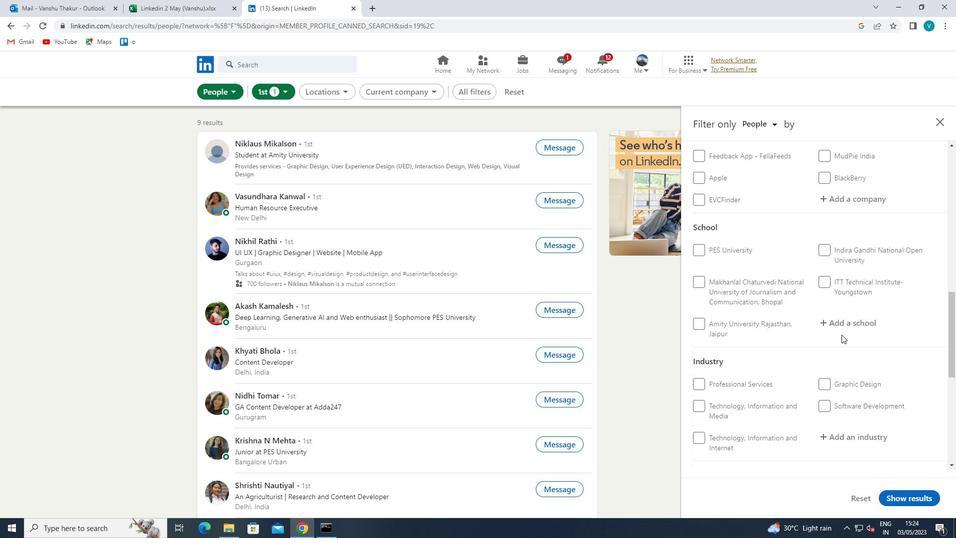 
Action: Mouse moved to (770, 376)
Screenshot: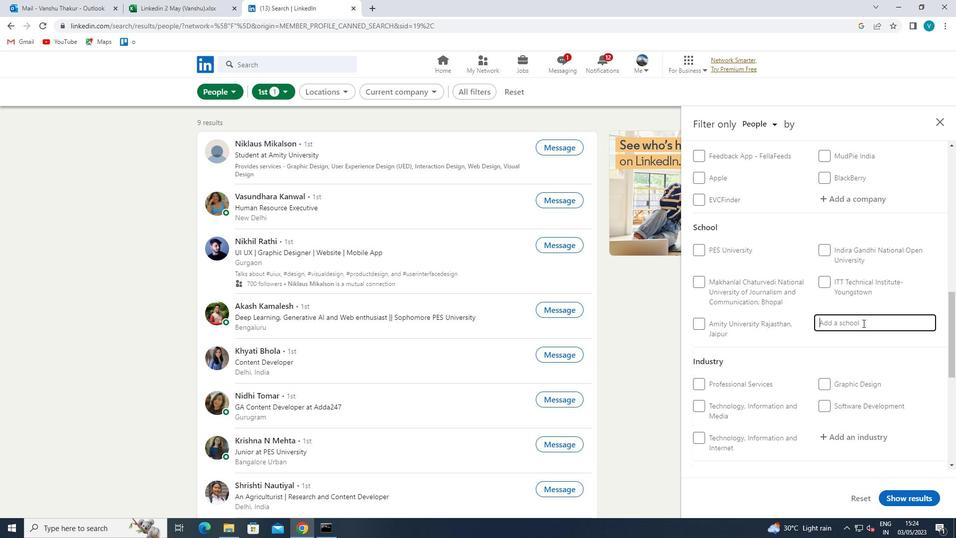 
Action: Key pressed <Key.shift>HIMACHAL<Key.space>
Screenshot: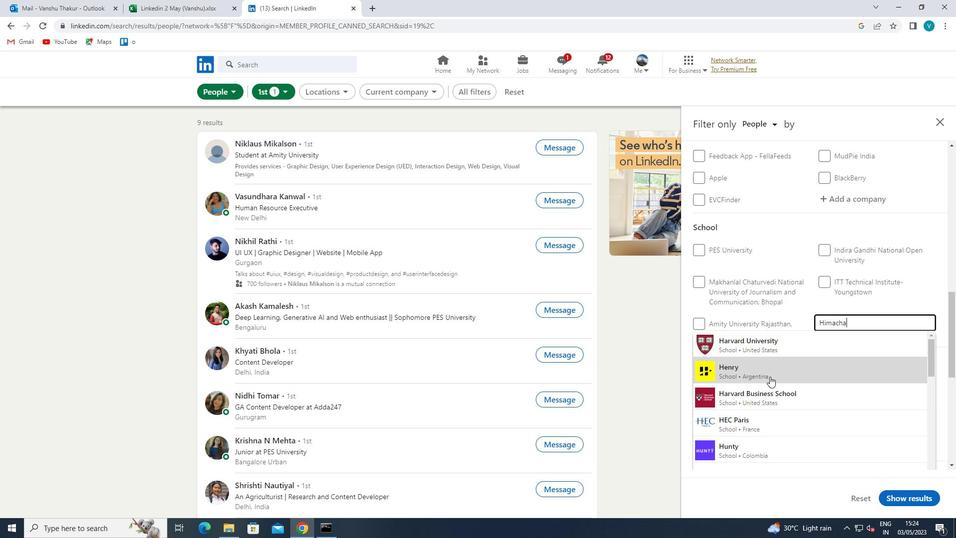 
Action: Mouse moved to (754, 386)
Screenshot: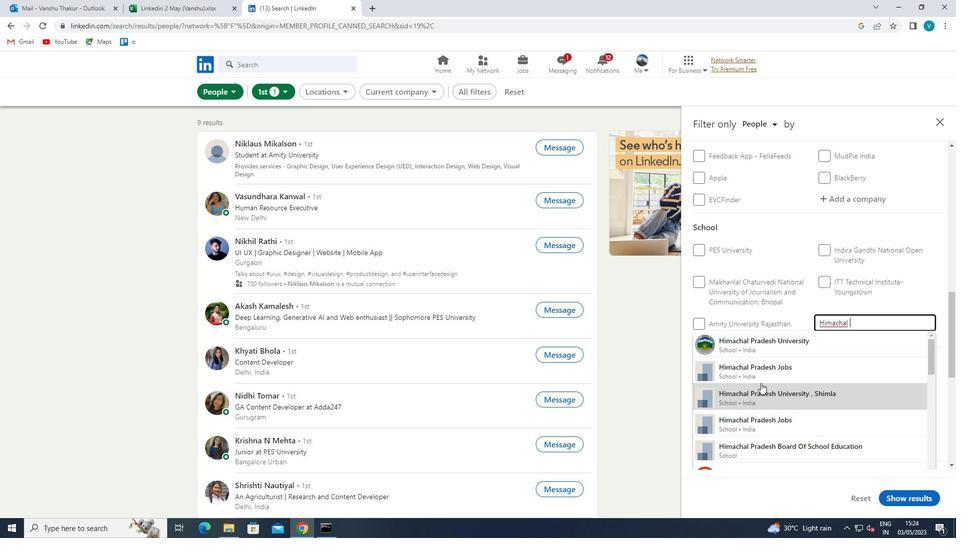 
Action: Mouse pressed left at (754, 386)
Screenshot: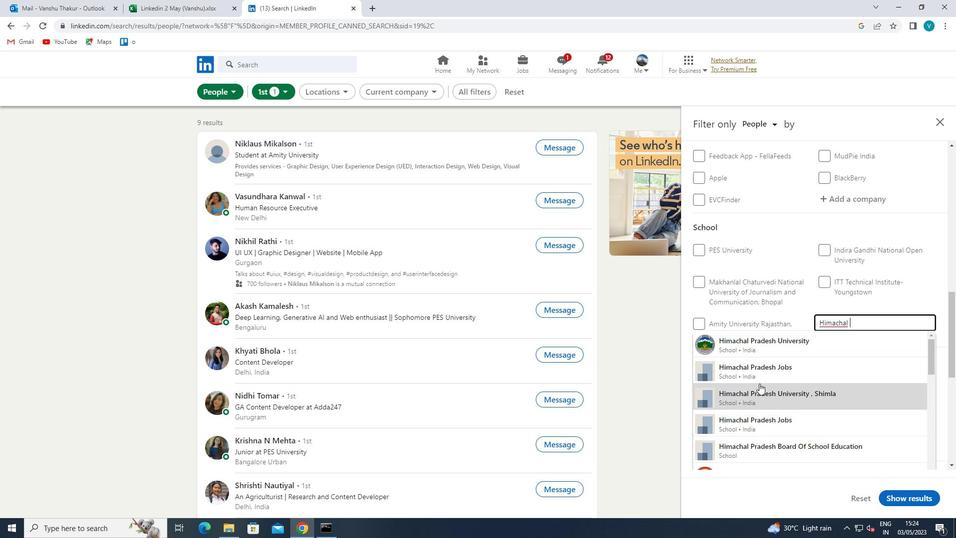 
Action: Mouse moved to (755, 386)
Screenshot: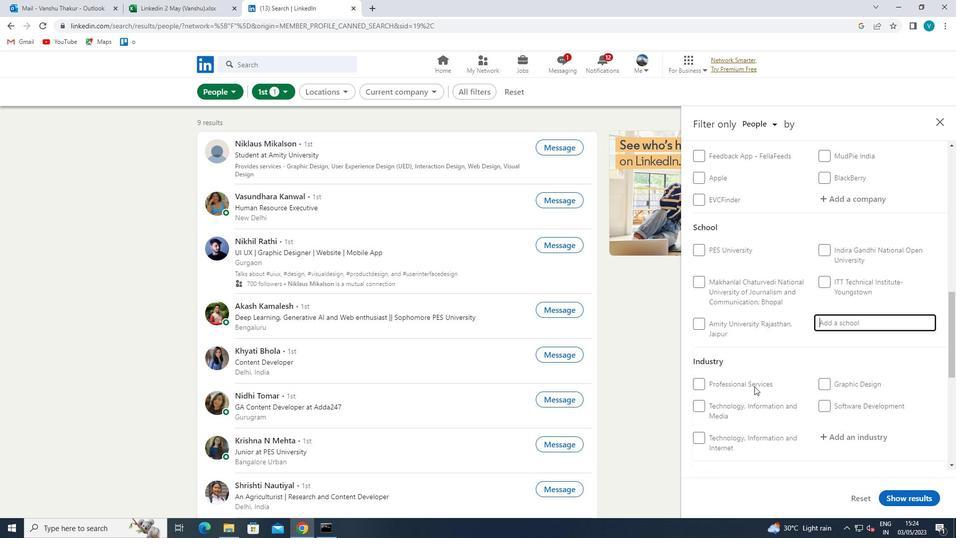 
Action: Mouse scrolled (755, 385) with delta (0, 0)
Screenshot: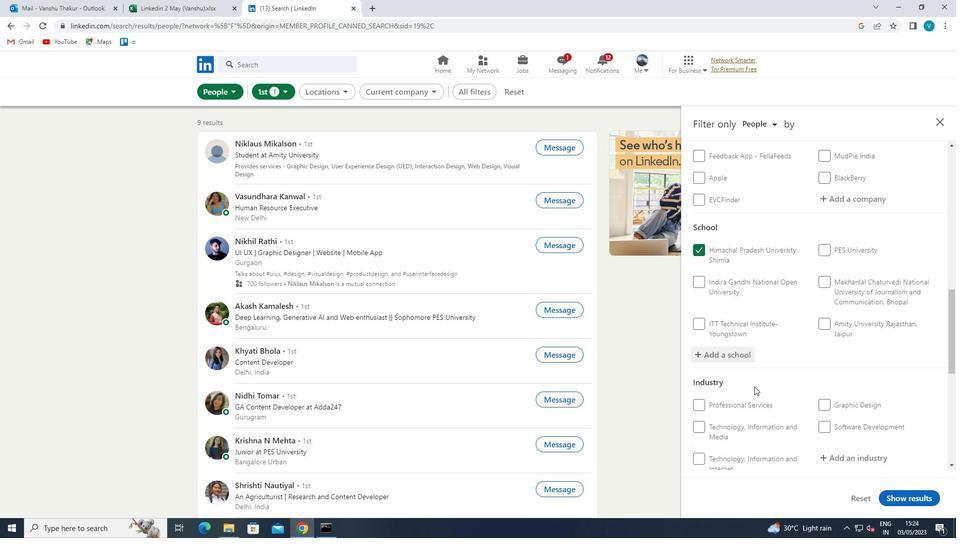 
Action: Mouse moved to (757, 385)
Screenshot: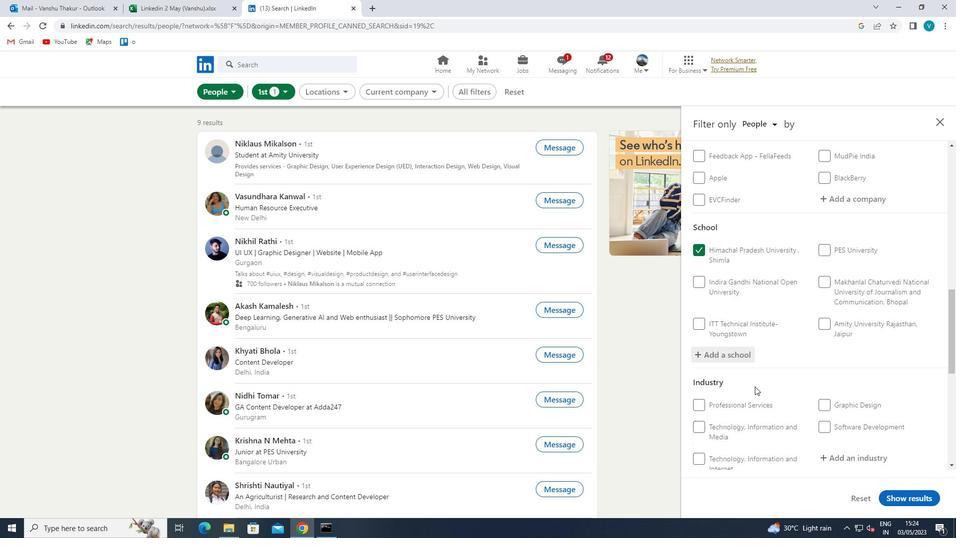 
Action: Mouse scrolled (757, 385) with delta (0, 0)
Screenshot: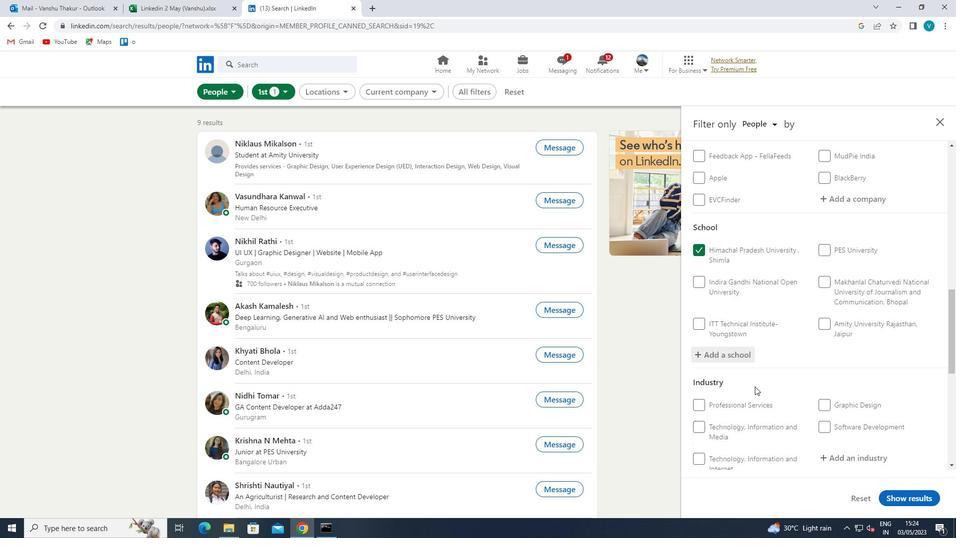 
Action: Mouse moved to (757, 385)
Screenshot: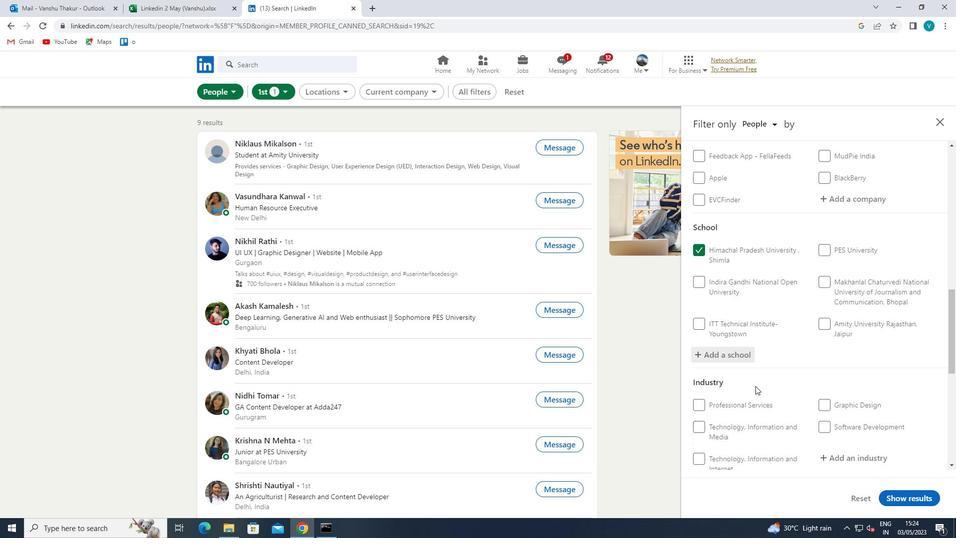 
Action: Mouse scrolled (757, 384) with delta (0, 0)
Screenshot: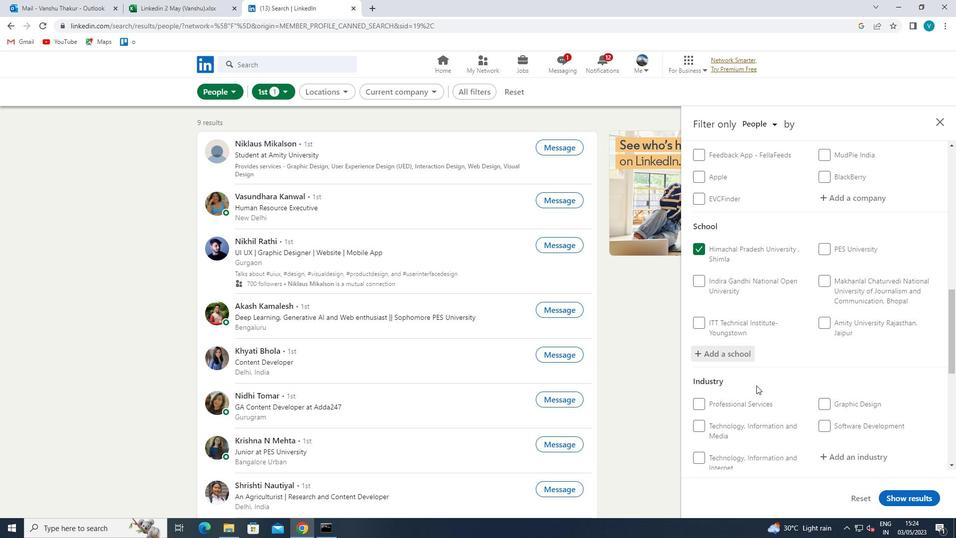 
Action: Mouse moved to (860, 311)
Screenshot: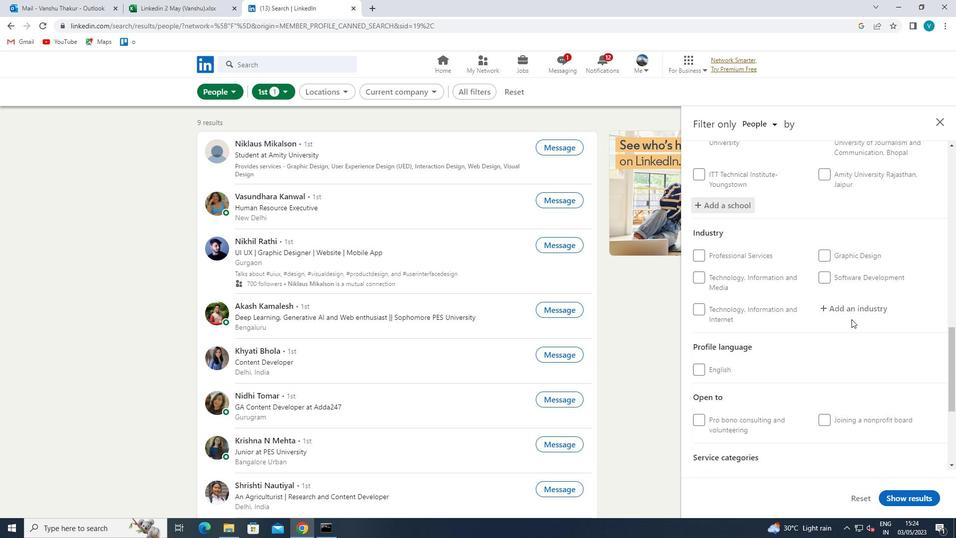 
Action: Mouse pressed left at (860, 311)
Screenshot: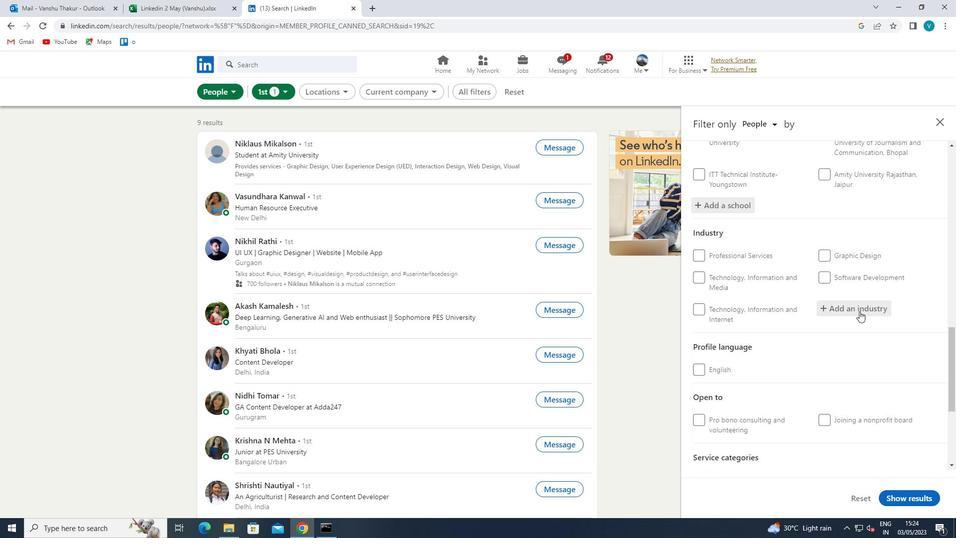 
Action: Key pressed <Key.shift>COMPUTER<Key.space><Key.shift><Key.shift><Key.shift>
Screenshot: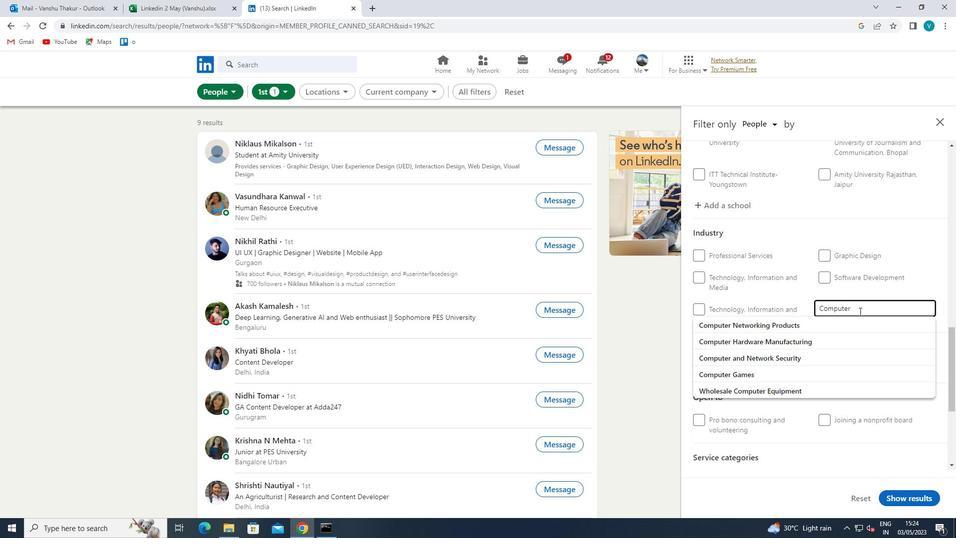 
Action: Mouse moved to (813, 352)
Screenshot: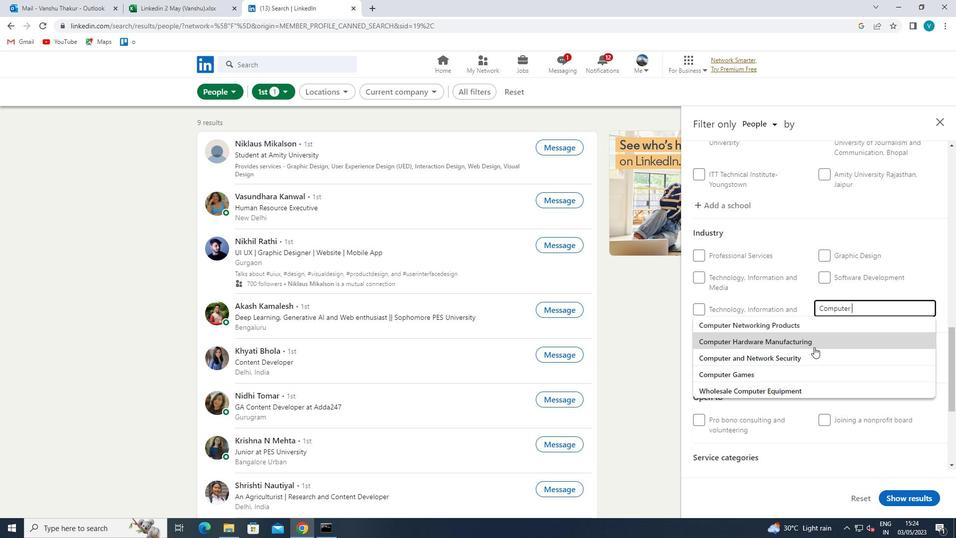 
Action: Mouse pressed left at (813, 352)
Screenshot: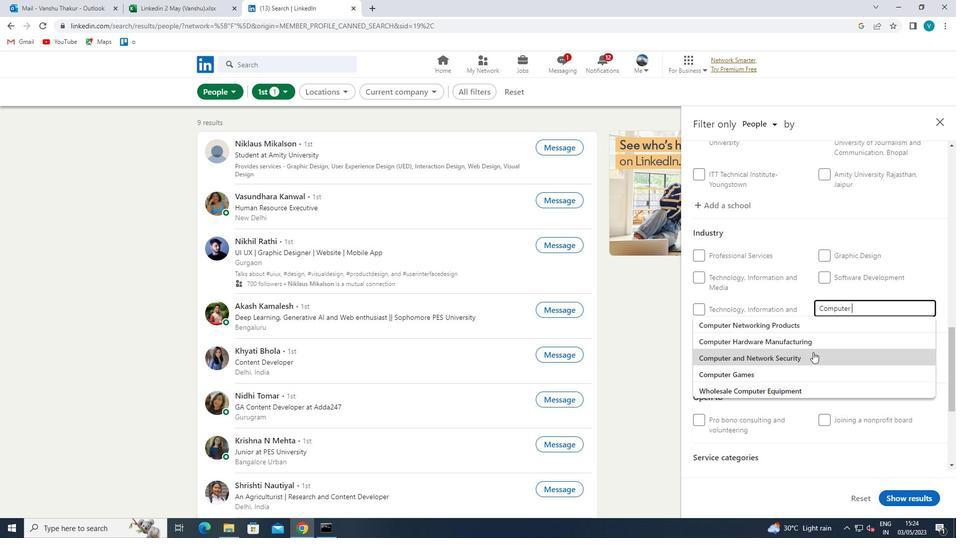
Action: Mouse scrolled (813, 351) with delta (0, 0)
Screenshot: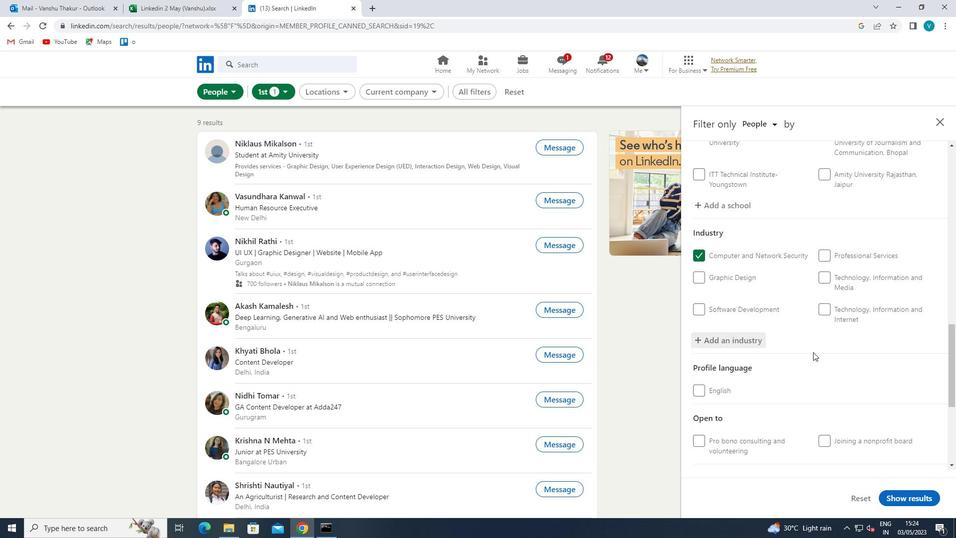 
Action: Mouse scrolled (813, 351) with delta (0, 0)
Screenshot: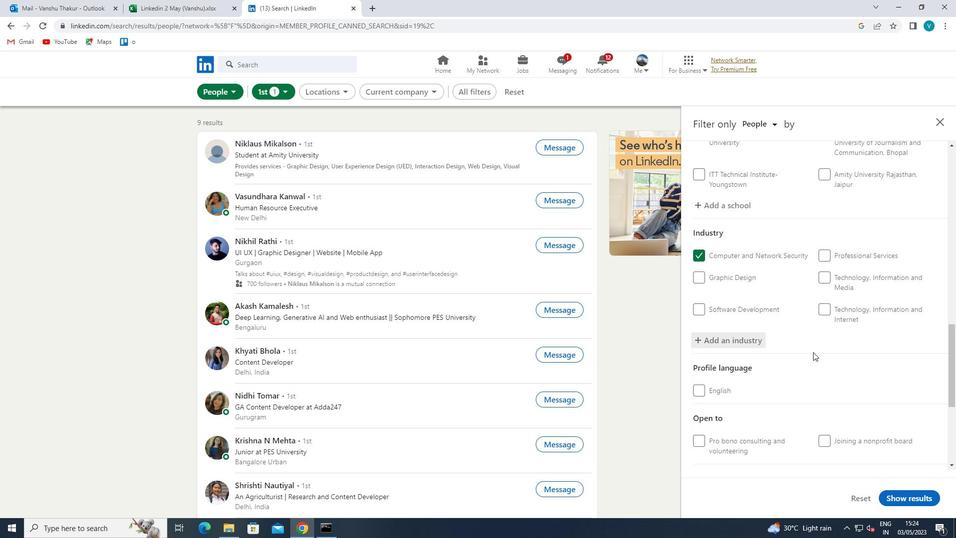 
Action: Mouse scrolled (813, 351) with delta (0, 0)
Screenshot: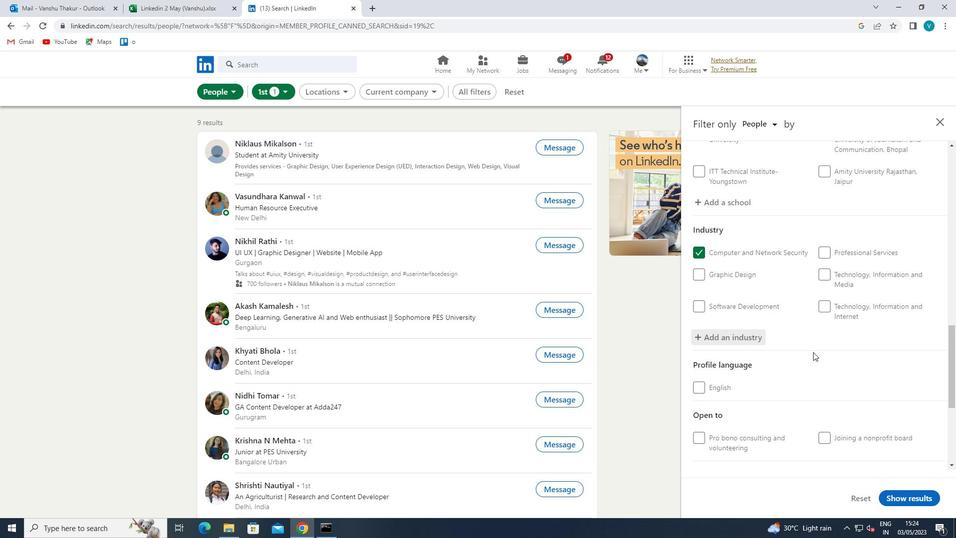 
Action: Mouse scrolled (813, 351) with delta (0, 0)
Screenshot: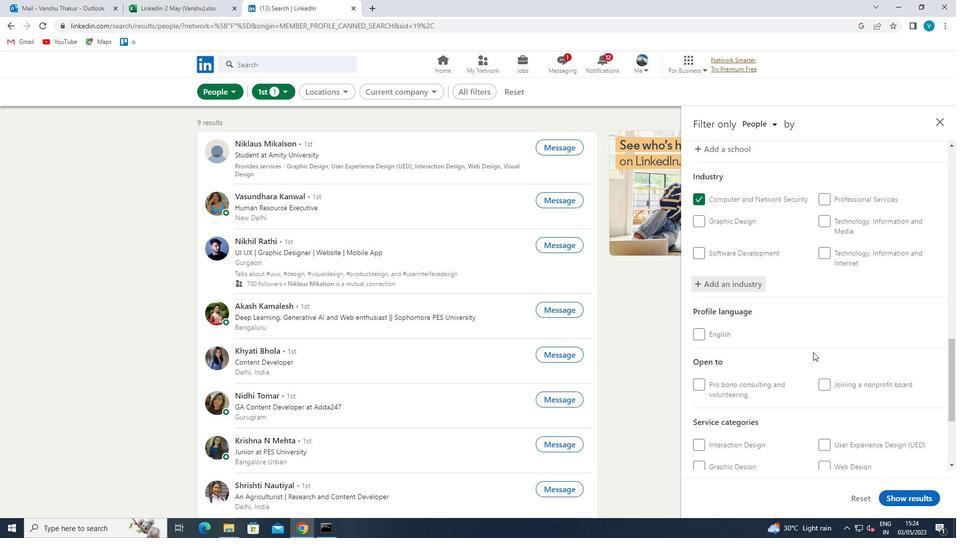 
Action: Mouse moved to (842, 342)
Screenshot: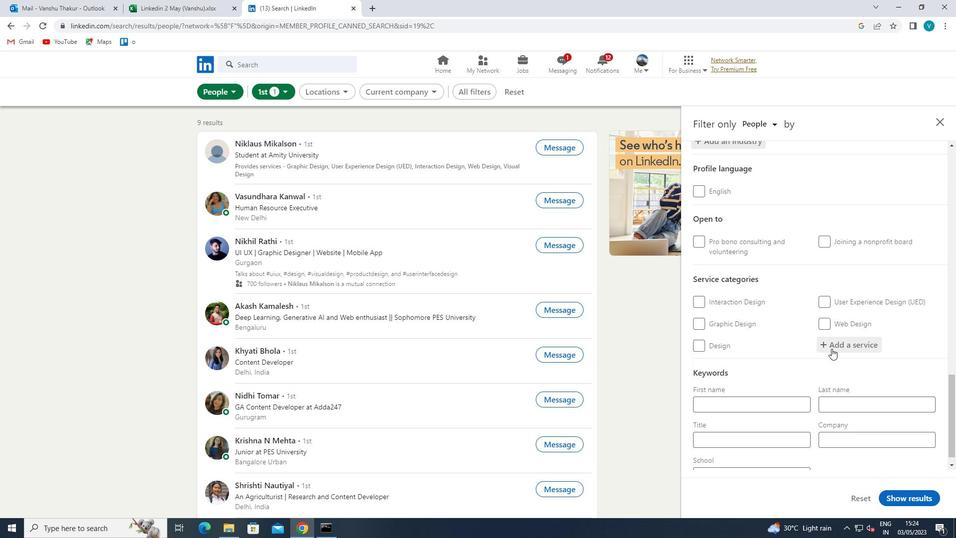 
Action: Mouse pressed left at (842, 342)
Screenshot: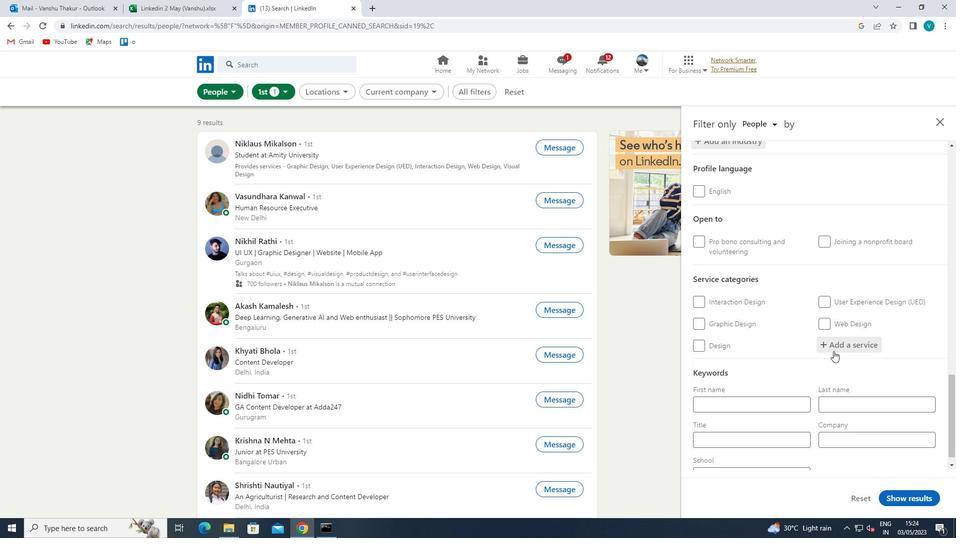 
Action: Mouse moved to (843, 341)
Screenshot: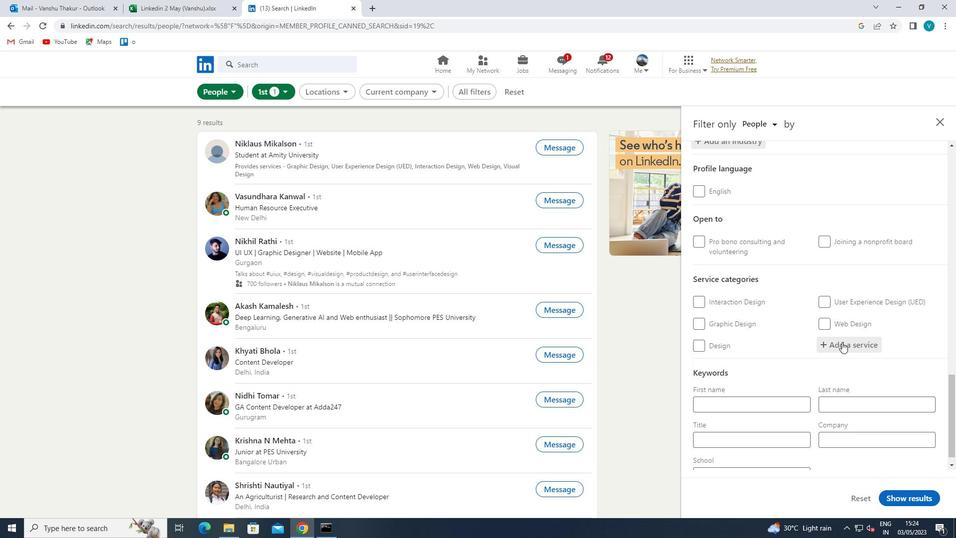 
Action: Key pressed <Key.shift>CORPORATE<Key.space>
Screenshot: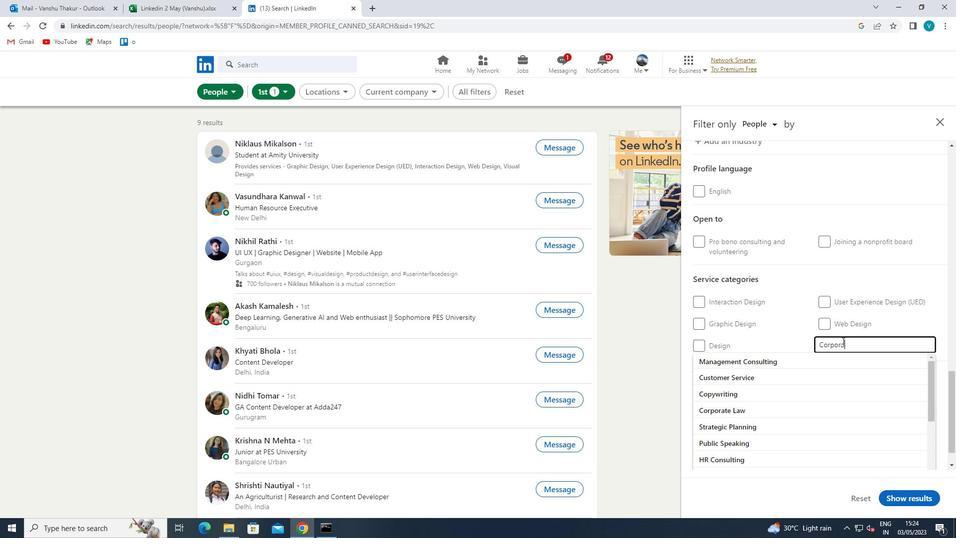 
Action: Mouse moved to (797, 390)
Screenshot: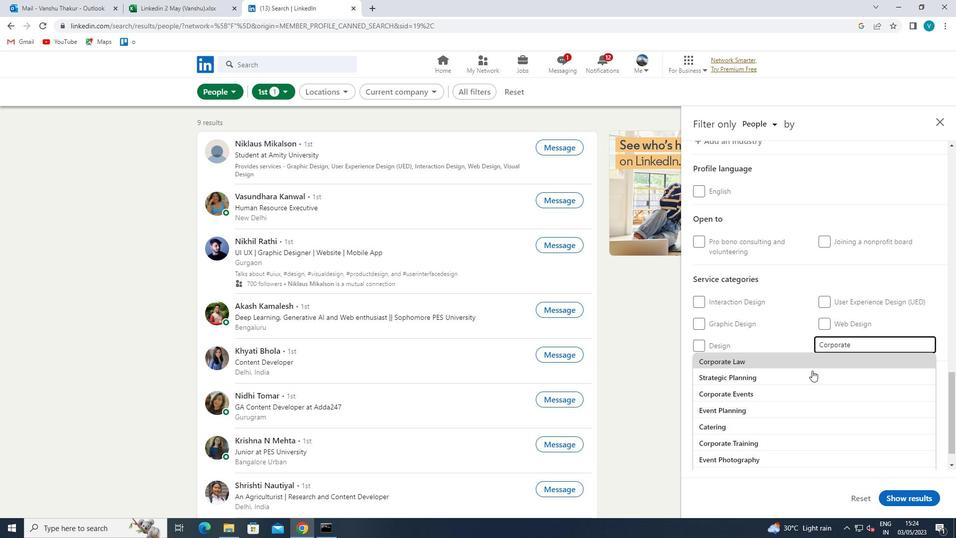 
Action: Mouse pressed left at (797, 390)
Screenshot: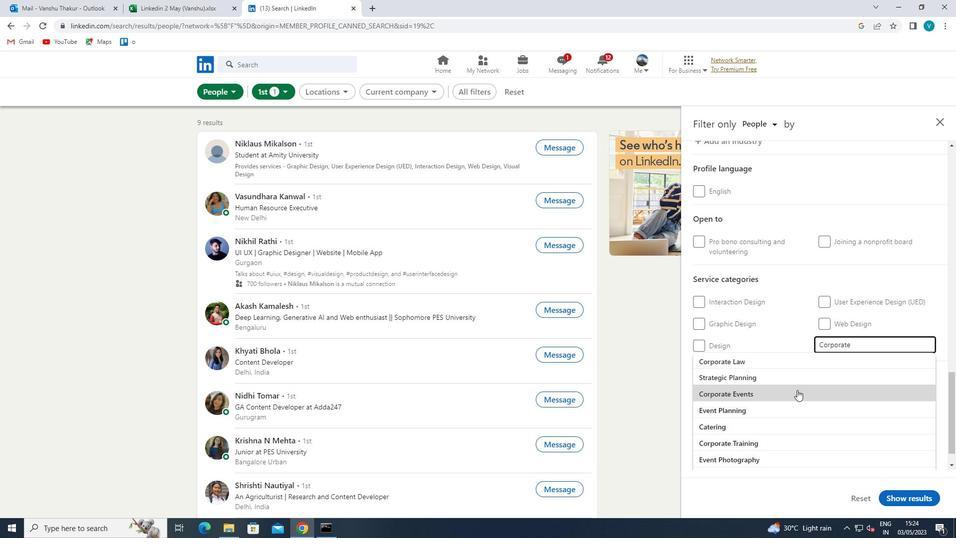 
Action: Mouse moved to (799, 389)
Screenshot: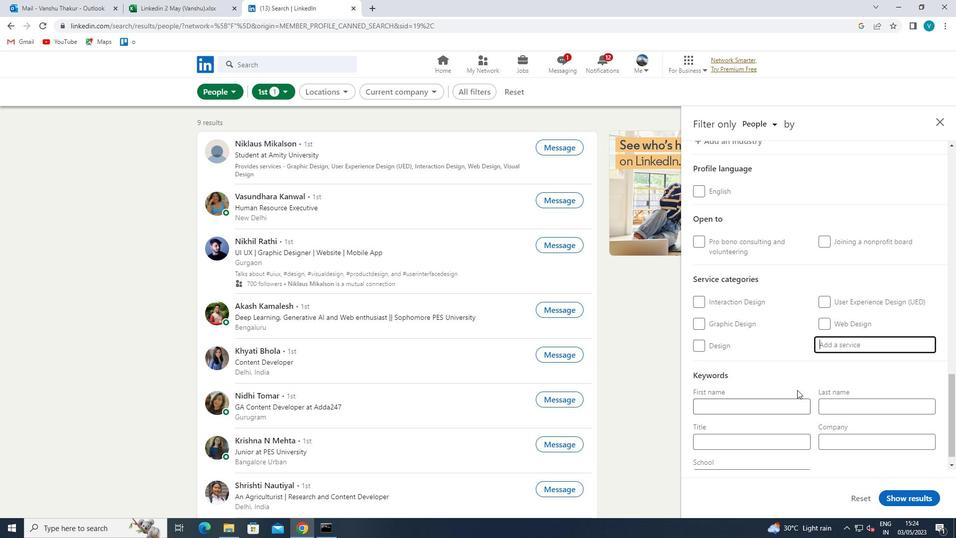 
Action: Mouse scrolled (799, 389) with delta (0, 0)
Screenshot: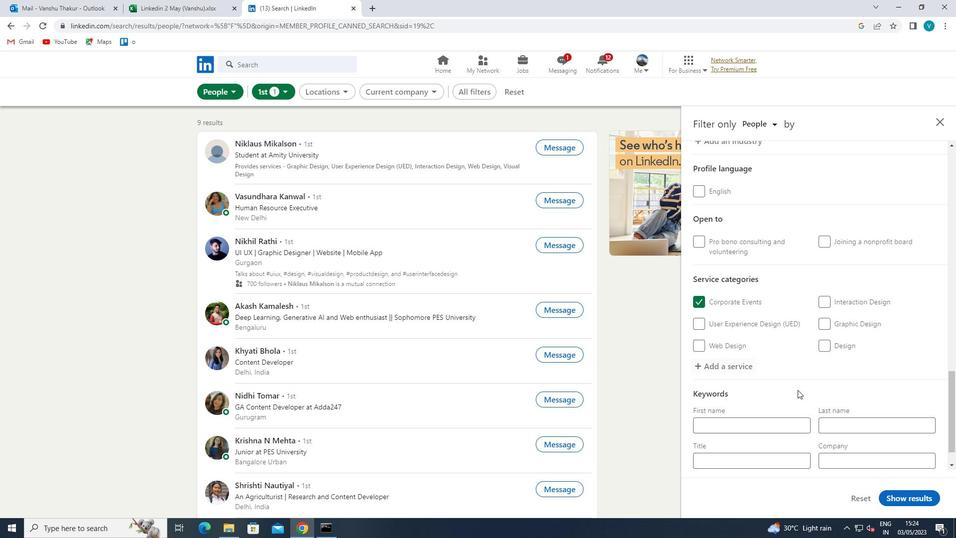 
Action: Mouse scrolled (799, 389) with delta (0, 0)
Screenshot: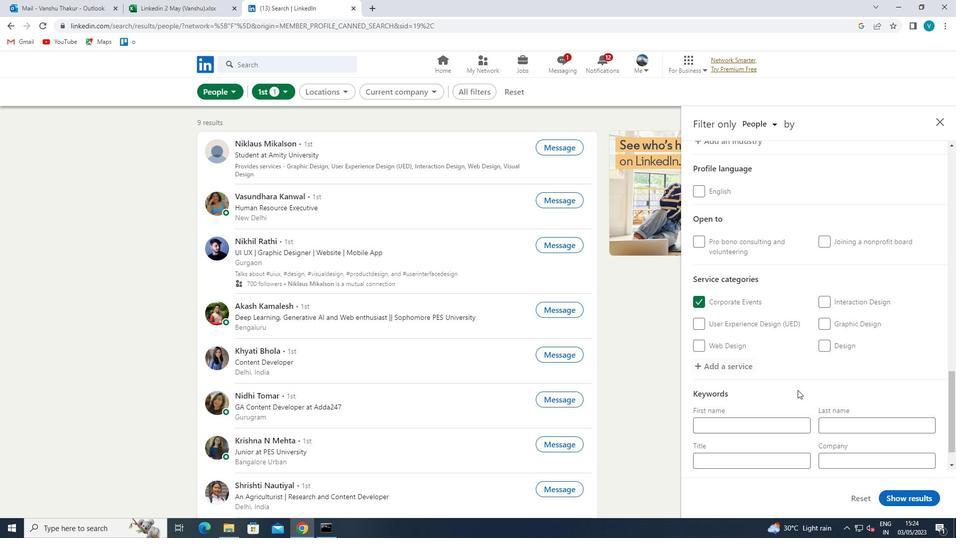 
Action: Mouse scrolled (799, 389) with delta (0, 0)
Screenshot: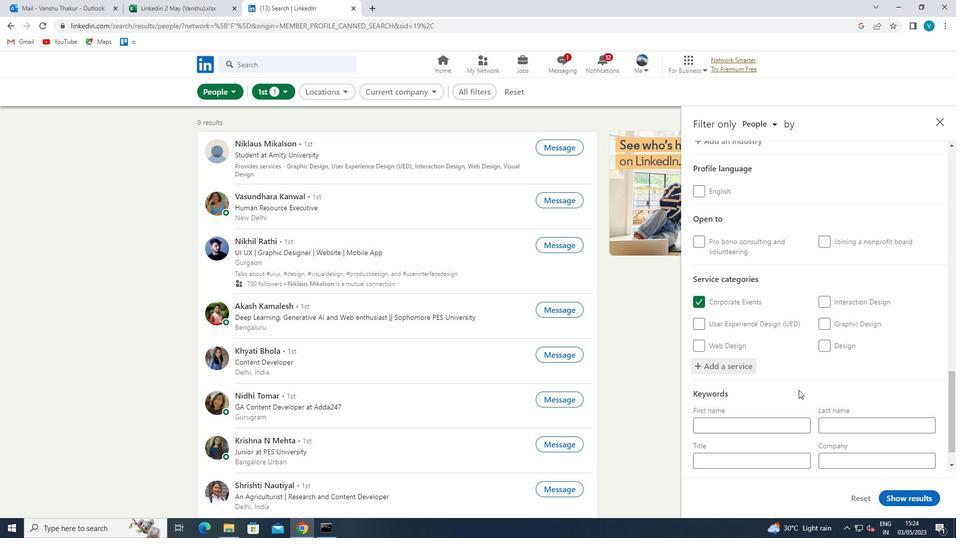 
Action: Mouse moved to (792, 419)
Screenshot: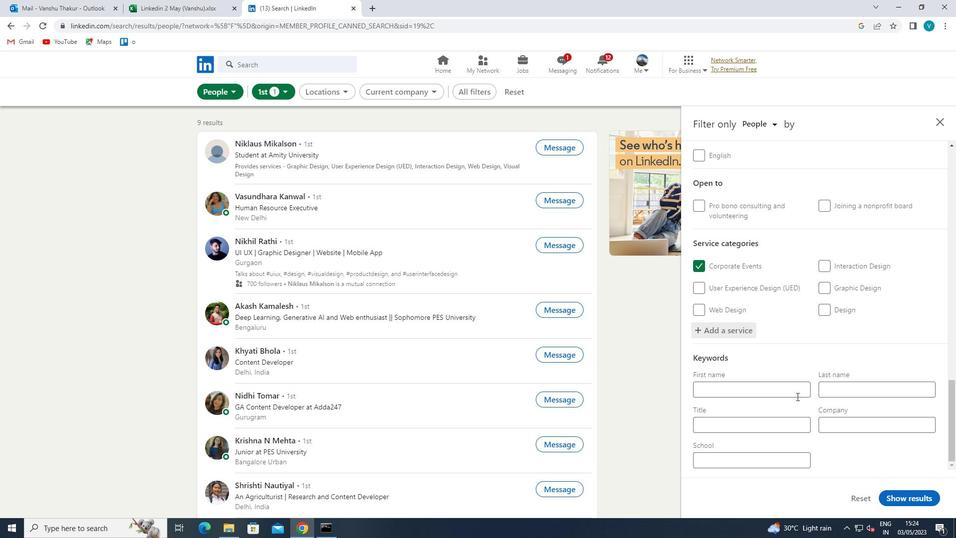 
Action: Mouse pressed left at (792, 419)
Screenshot: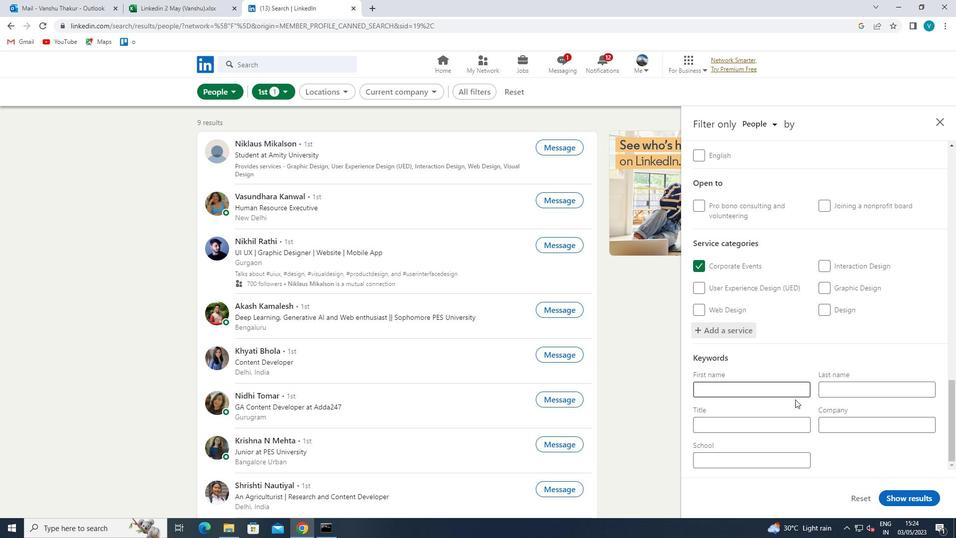 
Action: Mouse moved to (792, 418)
Screenshot: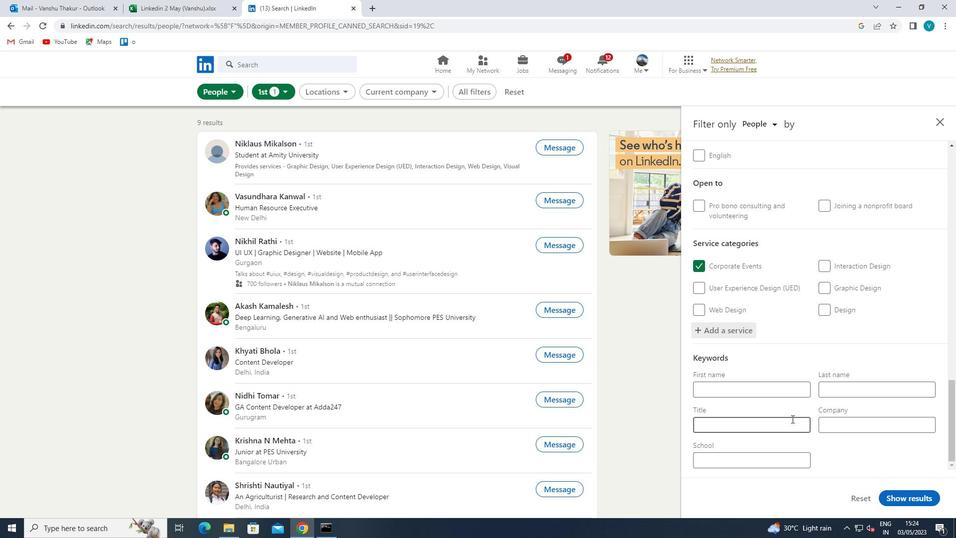 
Action: Key pressed <Key.shift>COPU<Key.backspace>YWERITER<Key.backspace><Key.backspace><Key.backspace><Key.backspace><Key.backspace><Key.backspace>RU<Key.backspace>ITER<Key.space>
Screenshot: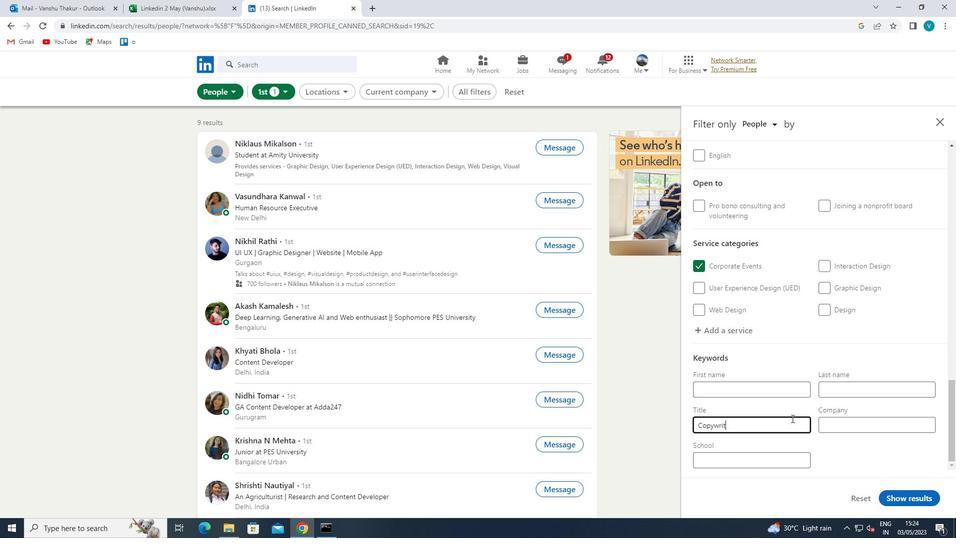 
Action: Mouse moved to (932, 502)
Screenshot: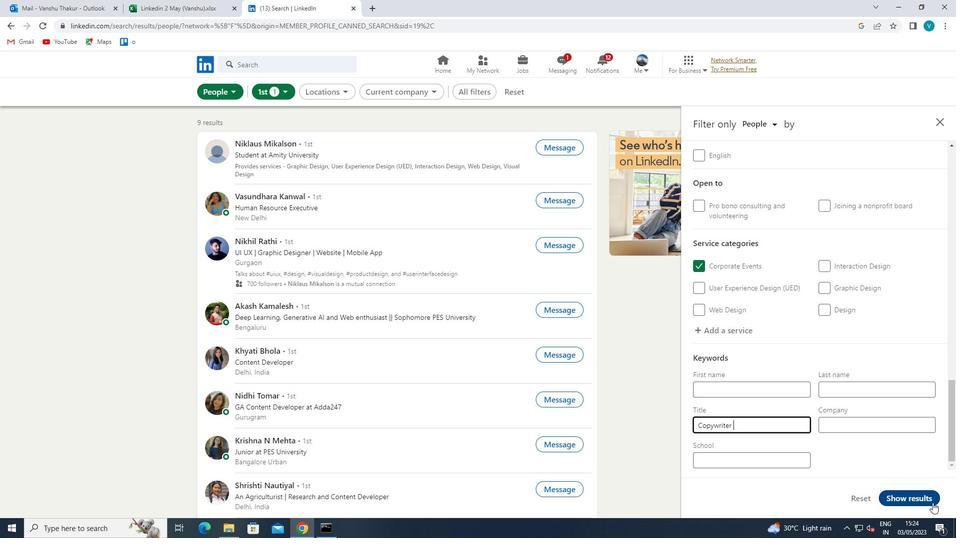
Action: Mouse pressed left at (932, 502)
Screenshot: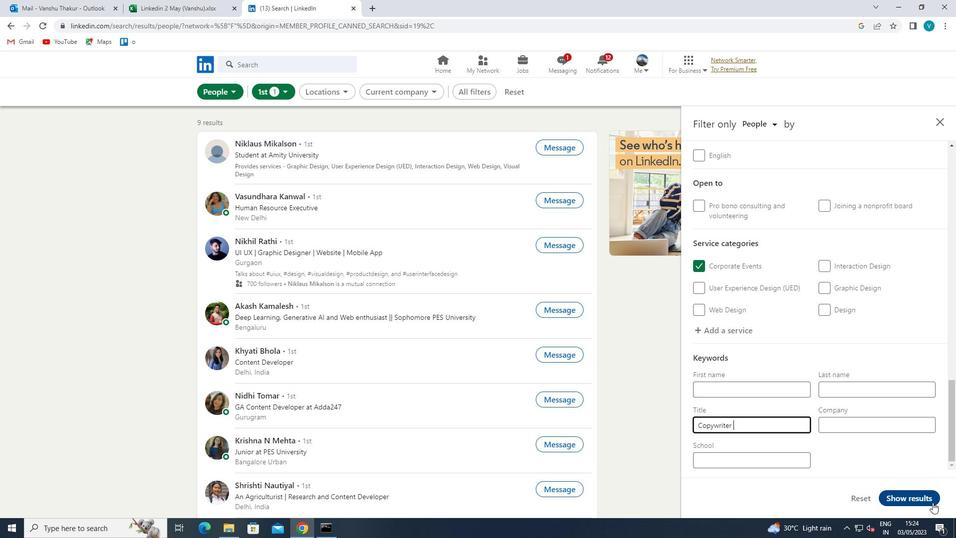 
Action: Mouse moved to (932, 502)
Screenshot: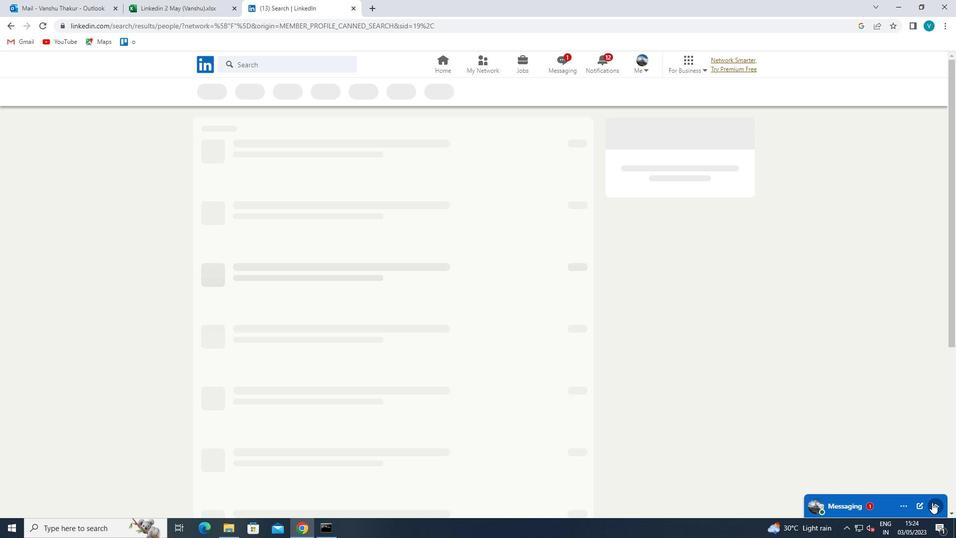 
